 Task: Look for space in Lalupon, Nigeria from 12th June, 2023 to 15th June, 2023 for 2 adults in price range Rs.10000 to Rs.15000. Place can be entire place with 1  bedroom having 1 bed and 1 bathroom. Property type can be house, flat, guest house, hotel. Booking option can be shelf check-in. Required host language is English.
Action: Mouse moved to (454, 90)
Screenshot: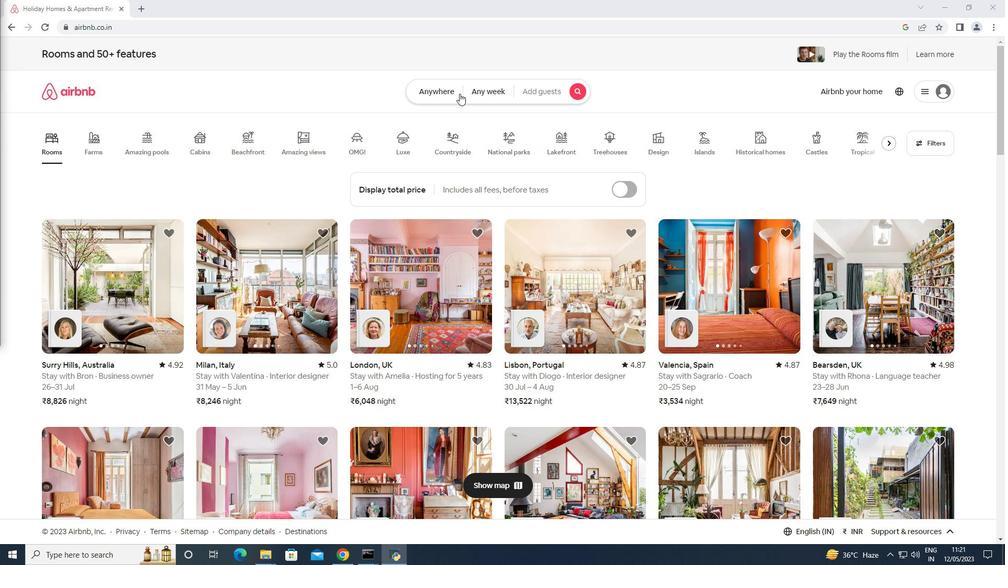 
Action: Mouse pressed left at (454, 90)
Screenshot: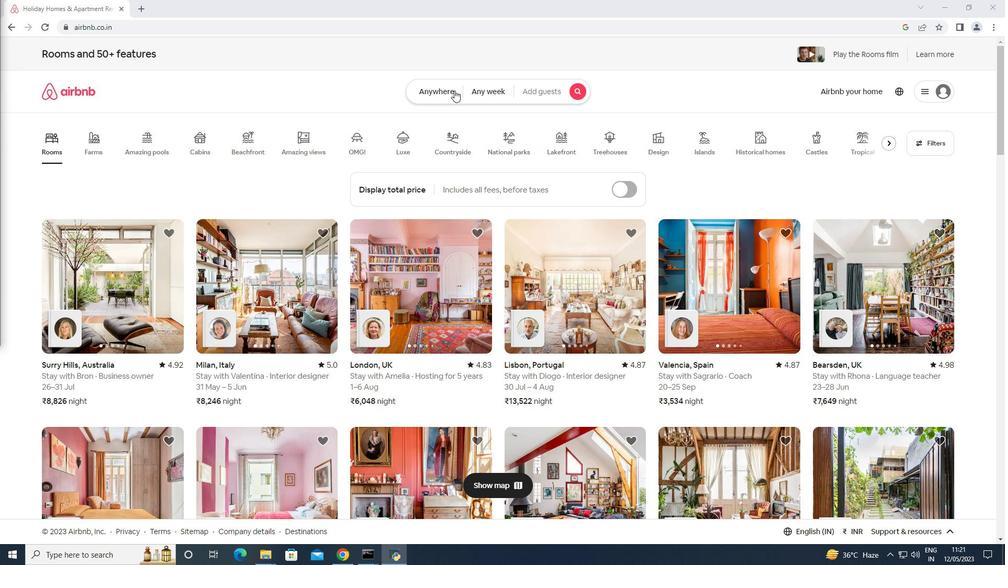 
Action: Mouse moved to (395, 129)
Screenshot: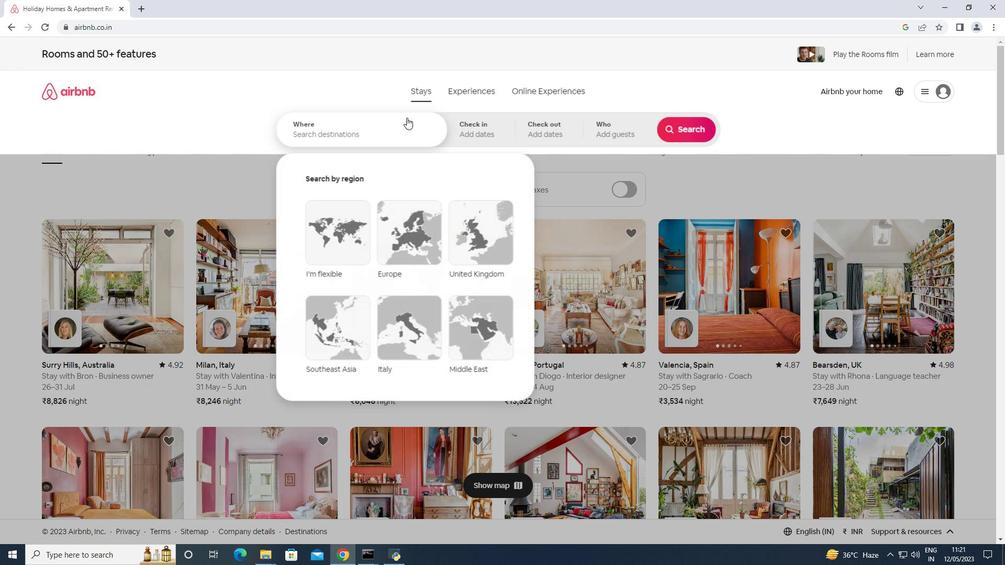 
Action: Mouse pressed left at (395, 129)
Screenshot: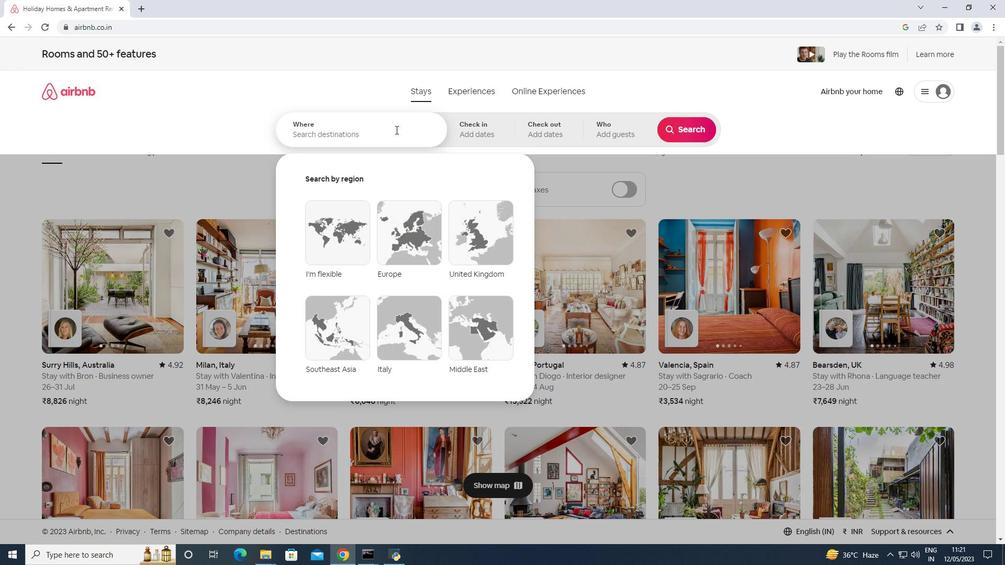 
Action: Key pressed <Key.shift>Lalupon,<Key.space><Key.shift>Ni<Key.down><Key.enter>
Screenshot: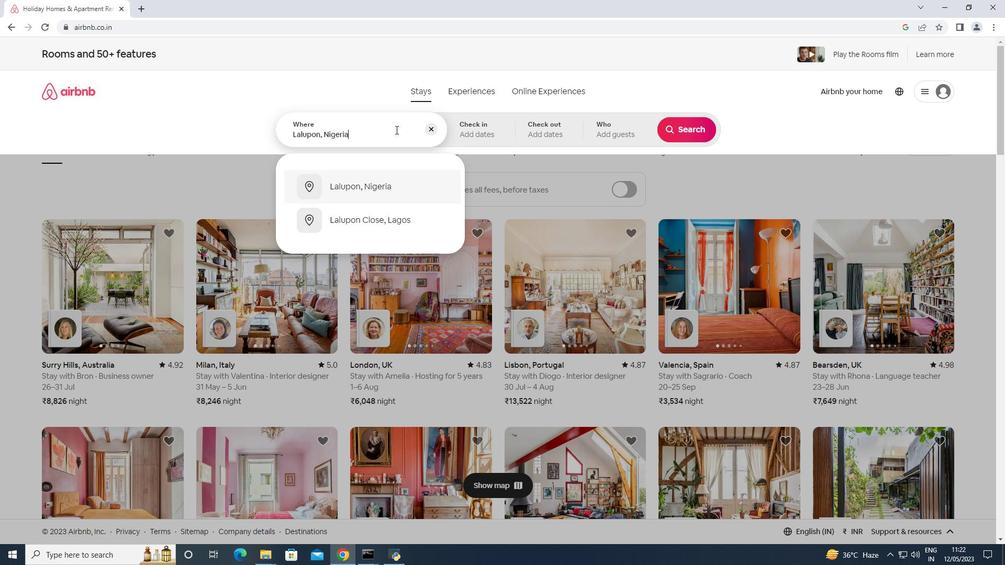 
Action: Mouse moved to (553, 314)
Screenshot: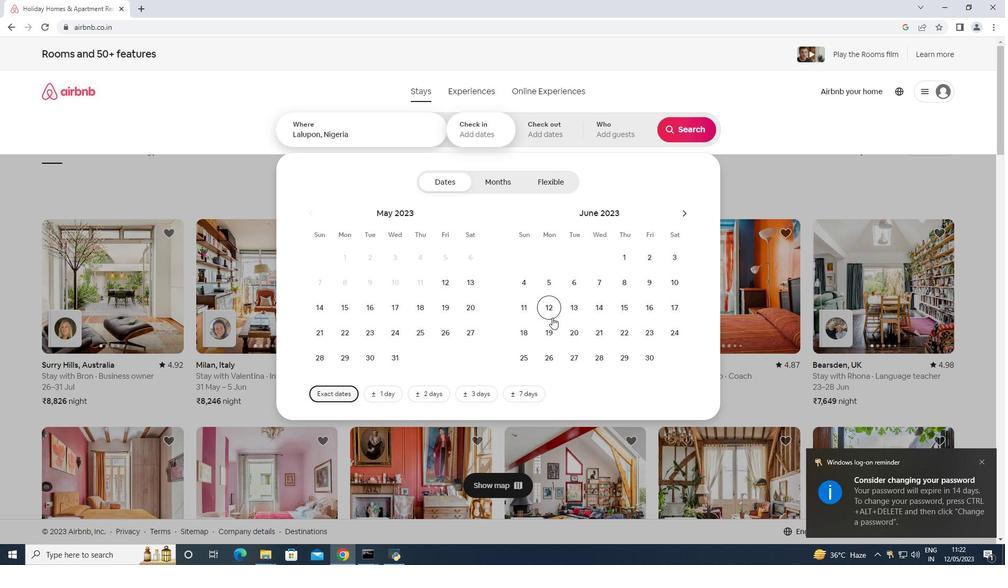 
Action: Mouse pressed left at (553, 314)
Screenshot: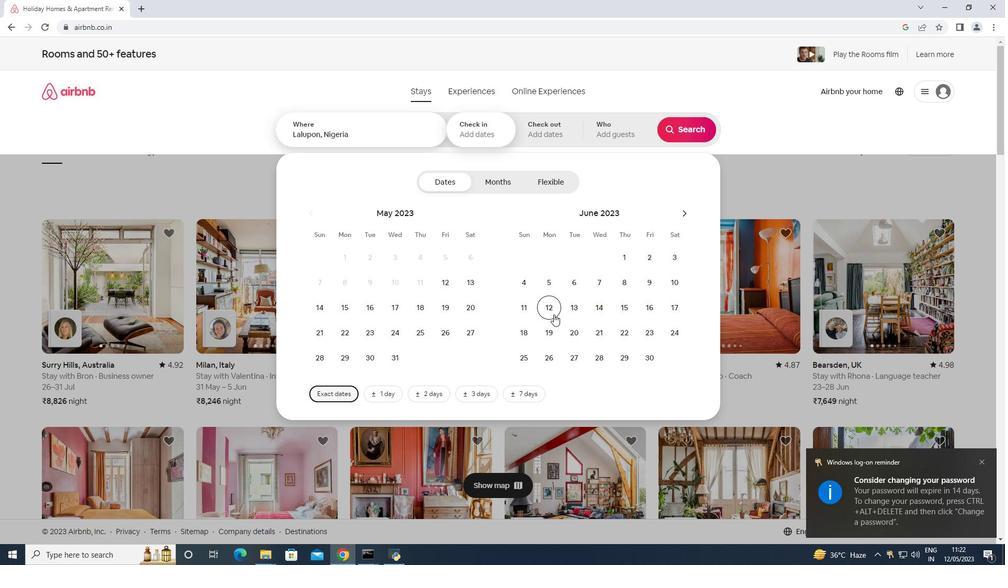 
Action: Mouse moved to (626, 305)
Screenshot: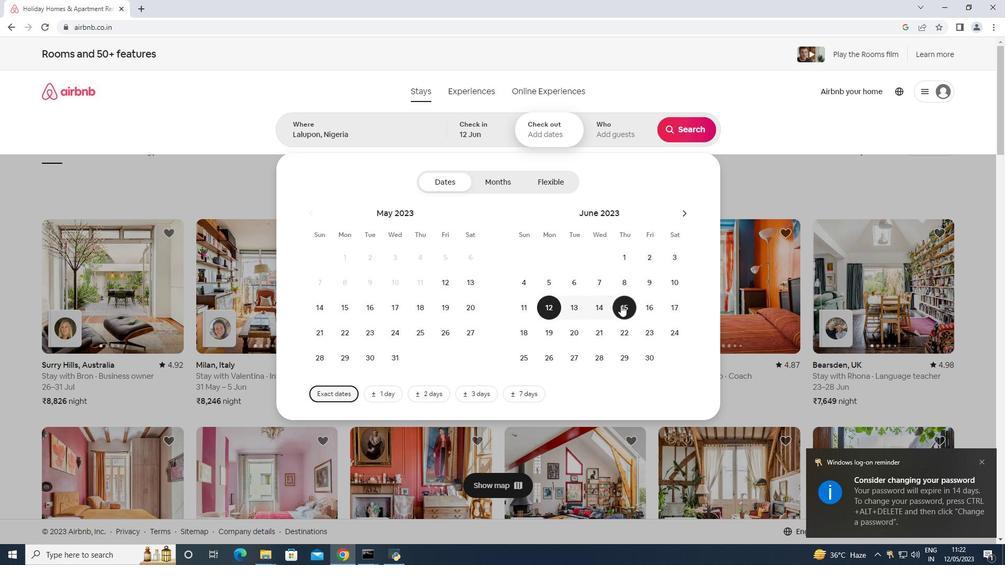 
Action: Mouse pressed left at (626, 305)
Screenshot: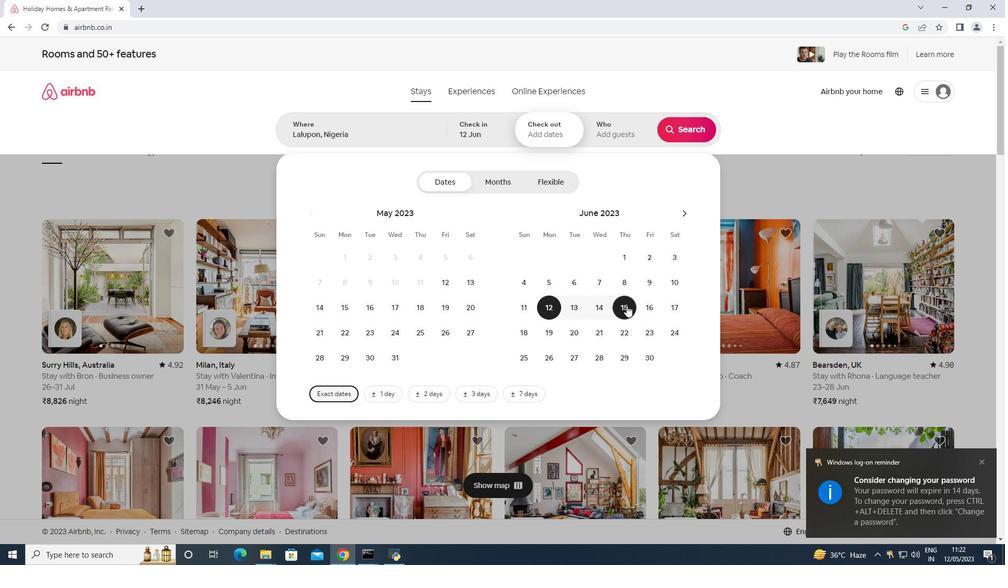 
Action: Mouse moved to (604, 137)
Screenshot: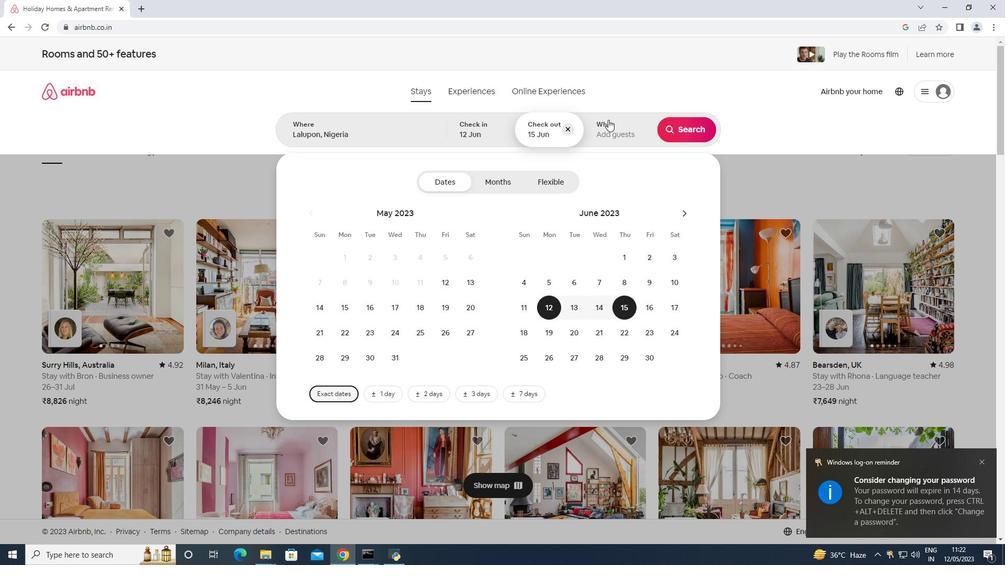 
Action: Mouse pressed left at (604, 137)
Screenshot: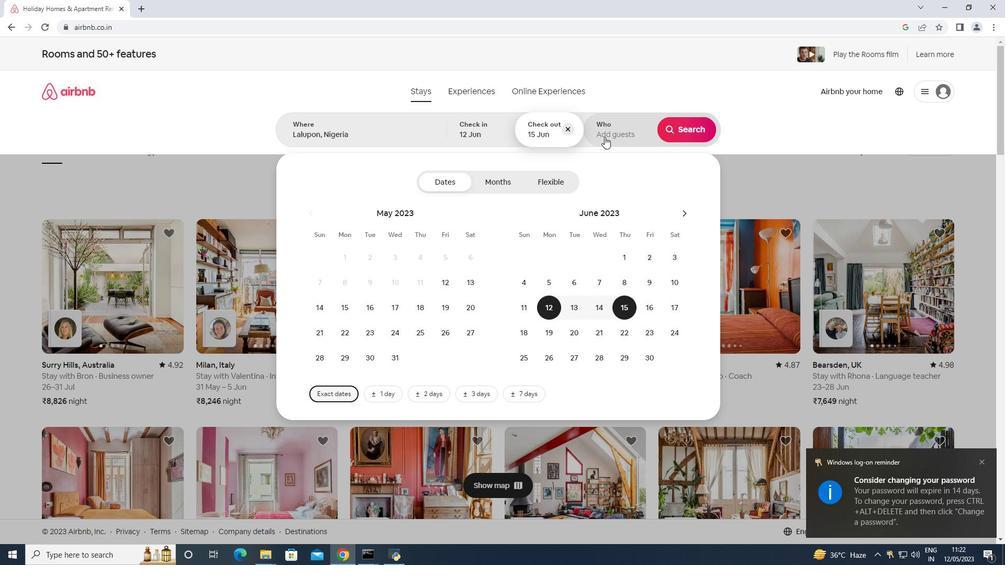 
Action: Mouse moved to (693, 192)
Screenshot: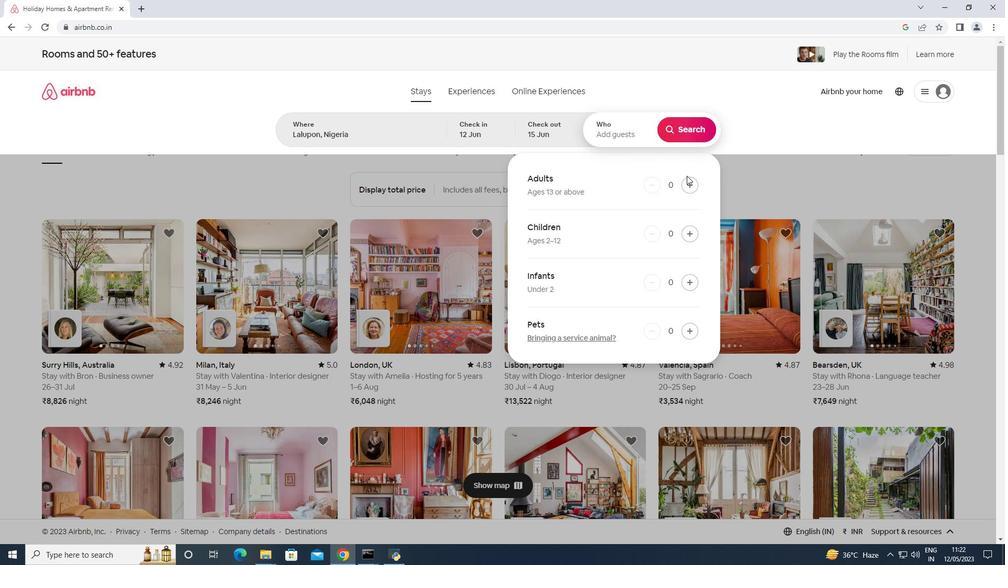 
Action: Mouse pressed left at (693, 192)
Screenshot: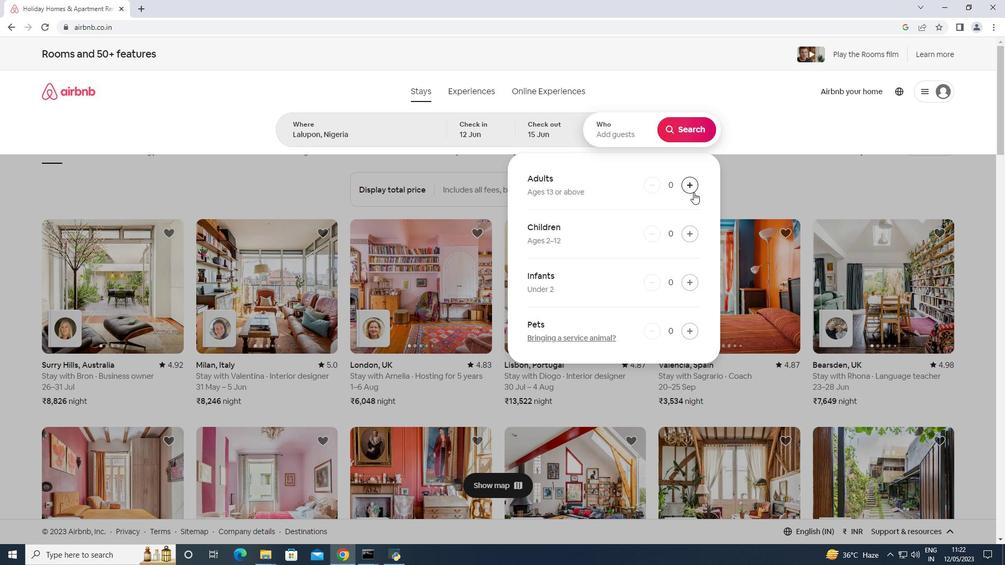 
Action: Mouse pressed left at (693, 192)
Screenshot: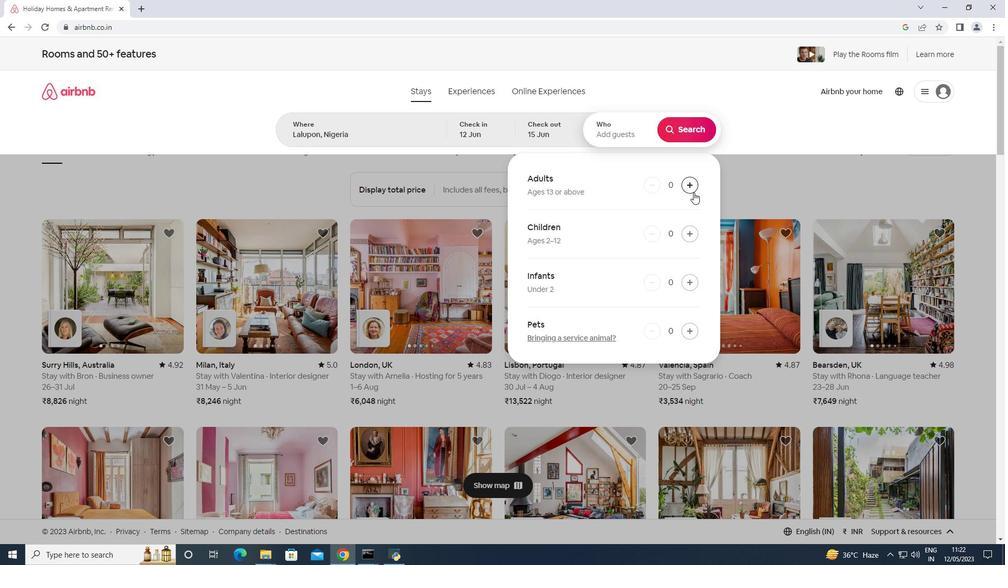 
Action: Mouse moved to (692, 179)
Screenshot: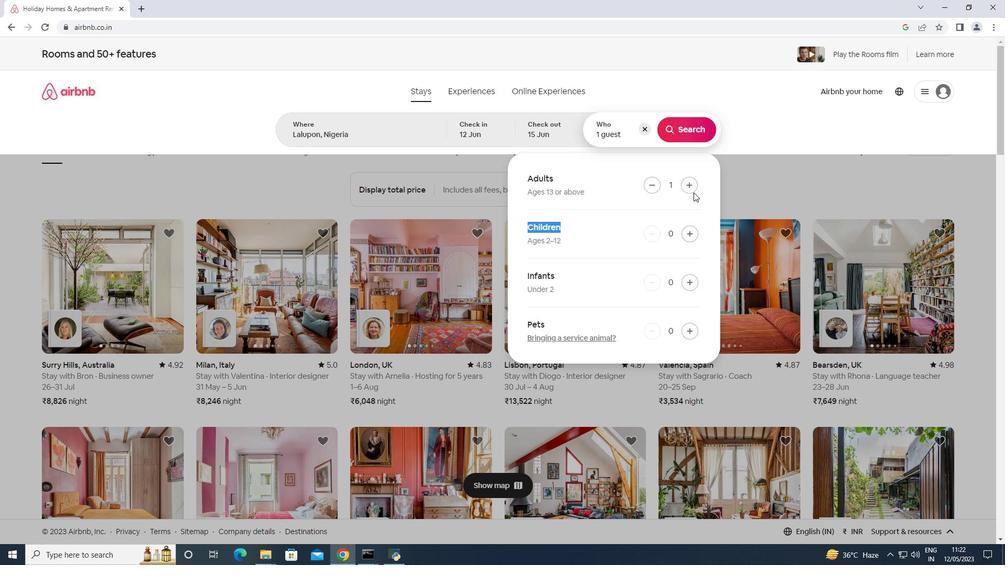 
Action: Mouse pressed left at (692, 179)
Screenshot: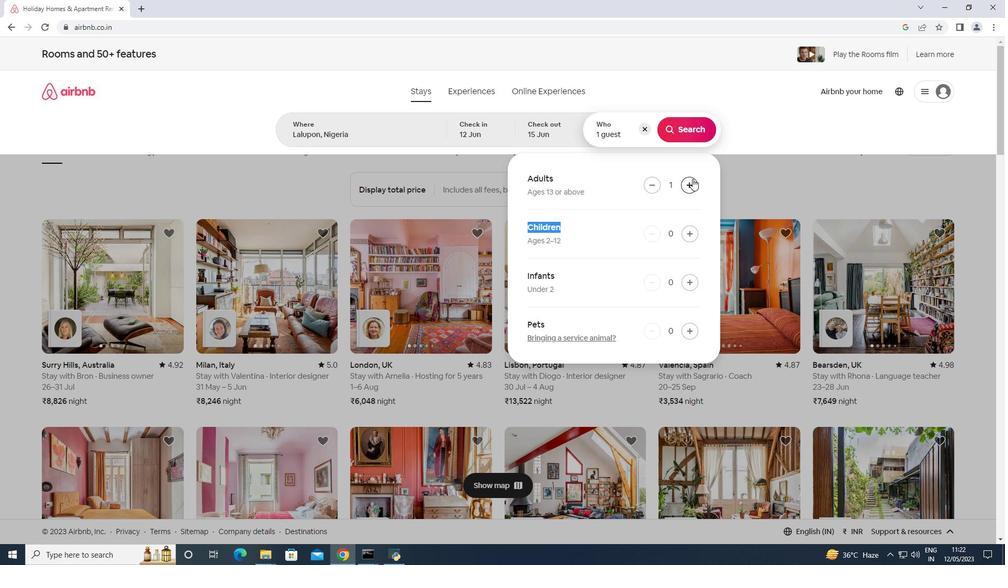 
Action: Mouse moved to (698, 130)
Screenshot: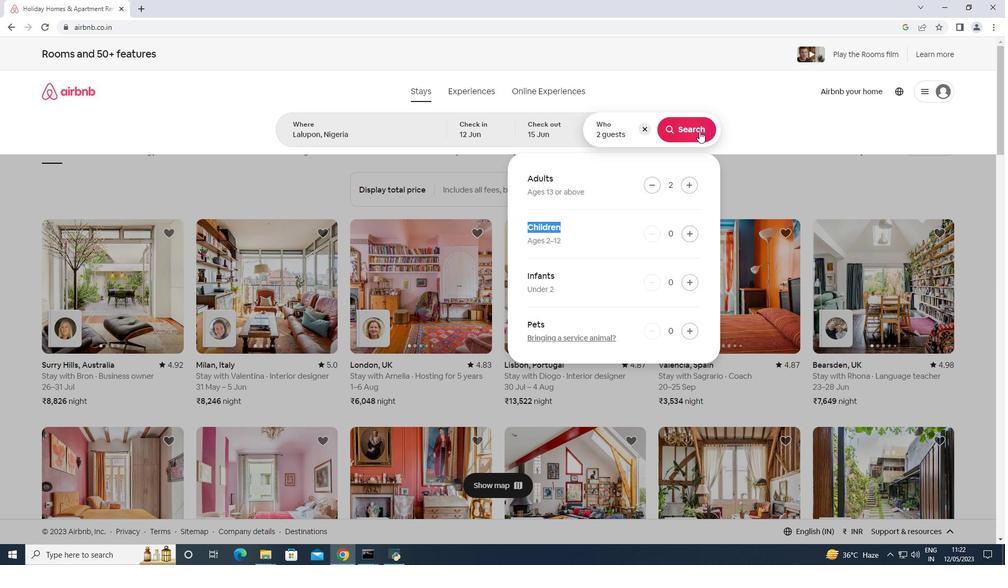 
Action: Mouse pressed left at (698, 130)
Screenshot: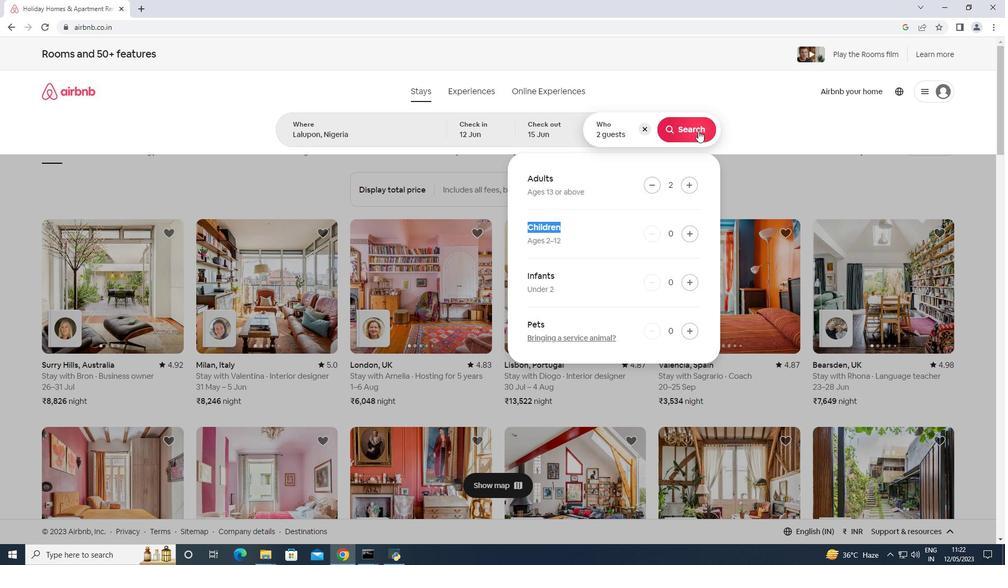 
Action: Mouse moved to (964, 97)
Screenshot: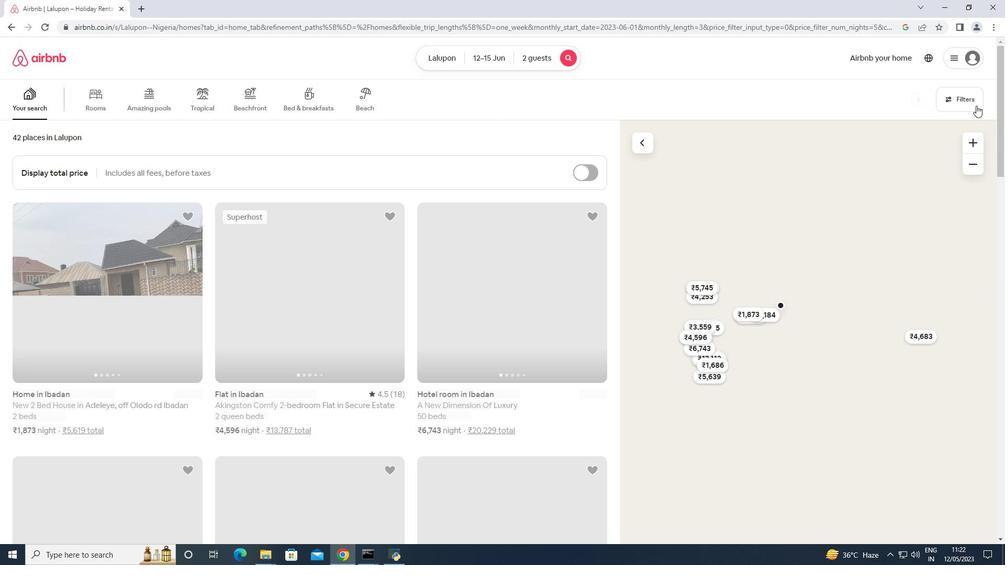 
Action: Mouse pressed left at (964, 97)
Screenshot: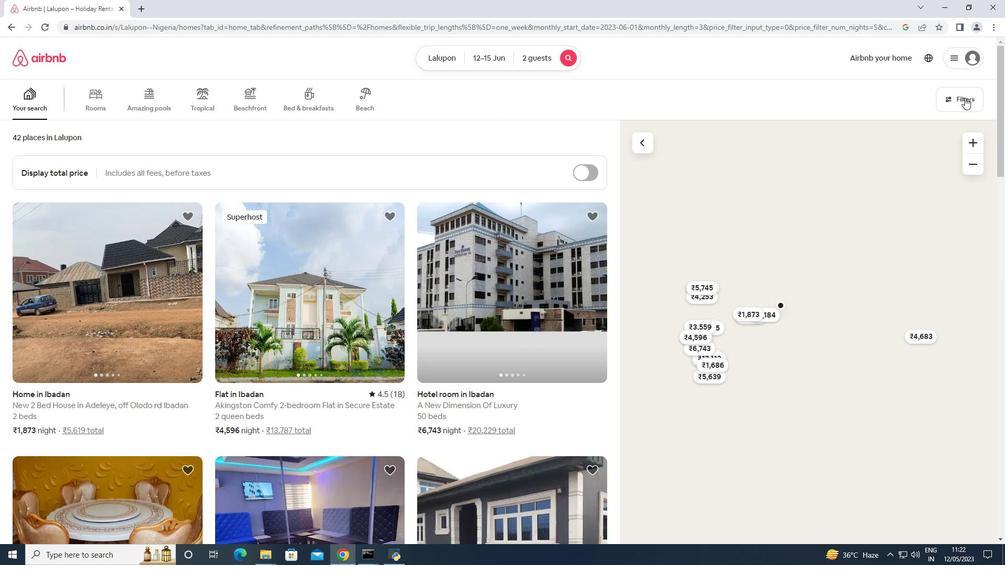 
Action: Mouse moved to (464, 346)
Screenshot: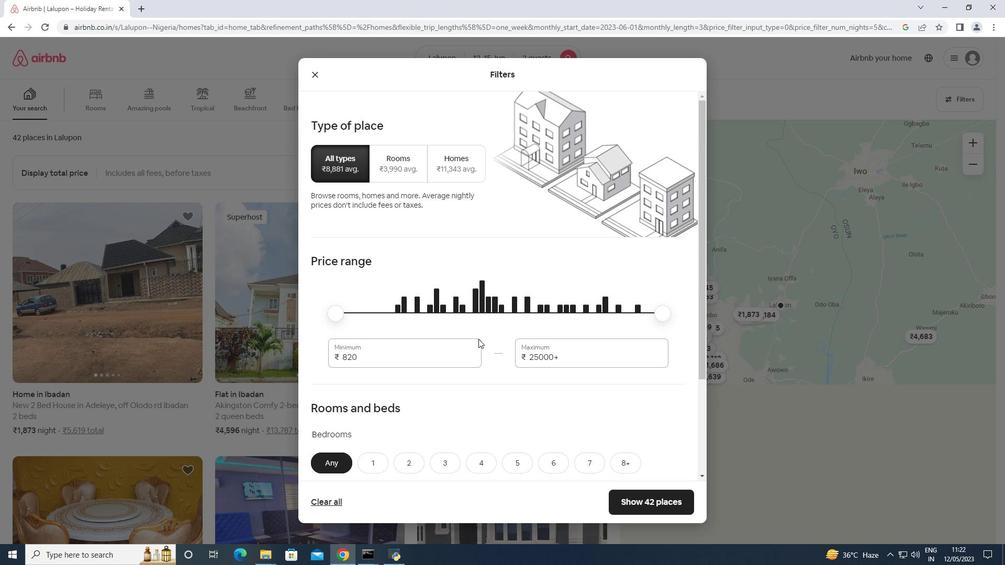 
Action: Mouse pressed left at (464, 346)
Screenshot: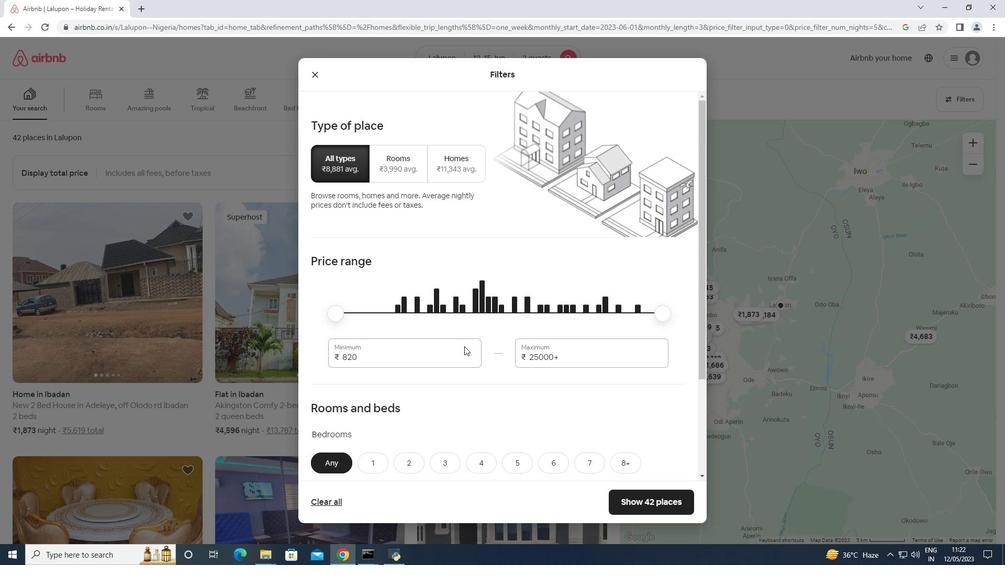 
Action: Mouse moved to (464, 346)
Screenshot: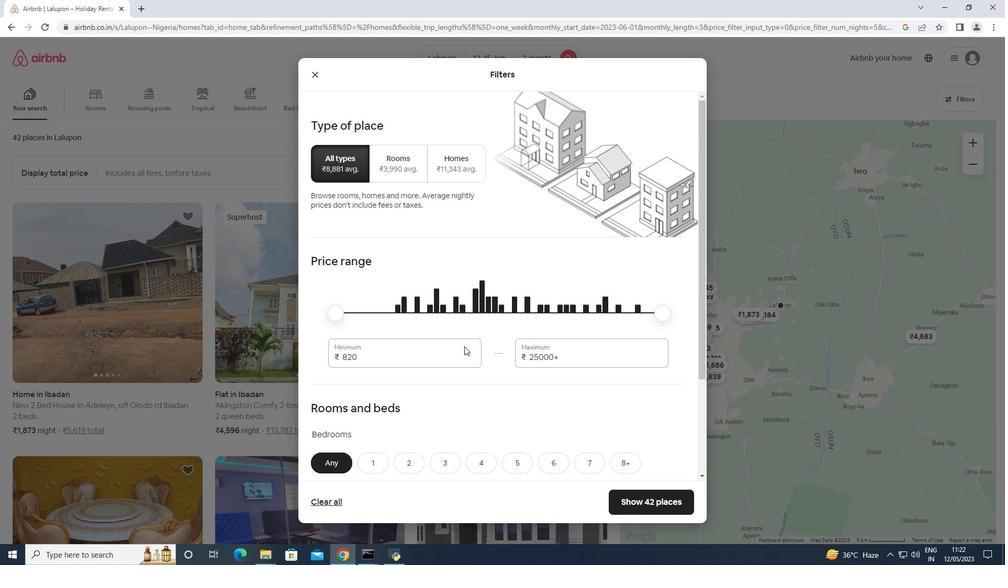 
Action: Mouse pressed left at (464, 346)
Screenshot: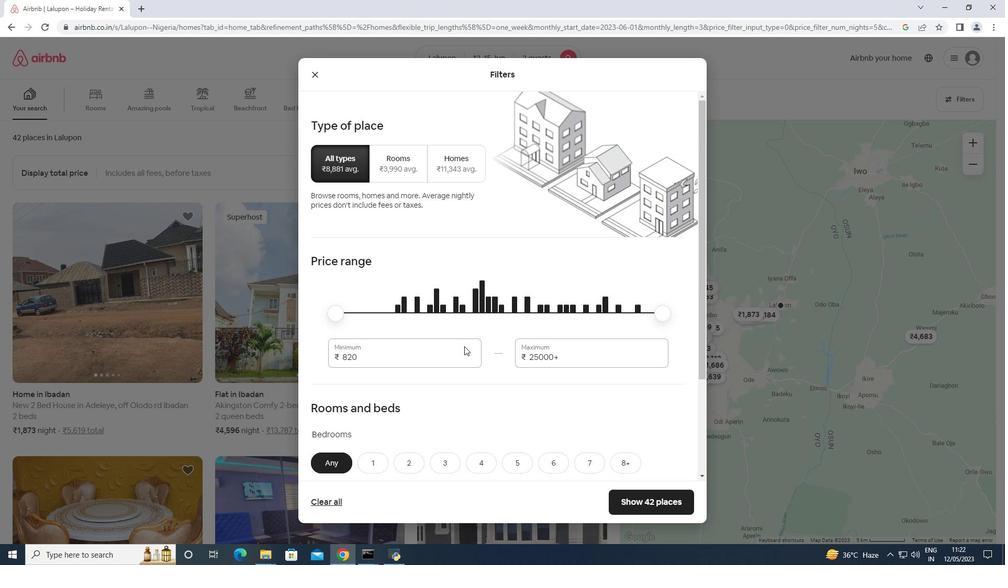 
Action: Mouse pressed left at (464, 346)
Screenshot: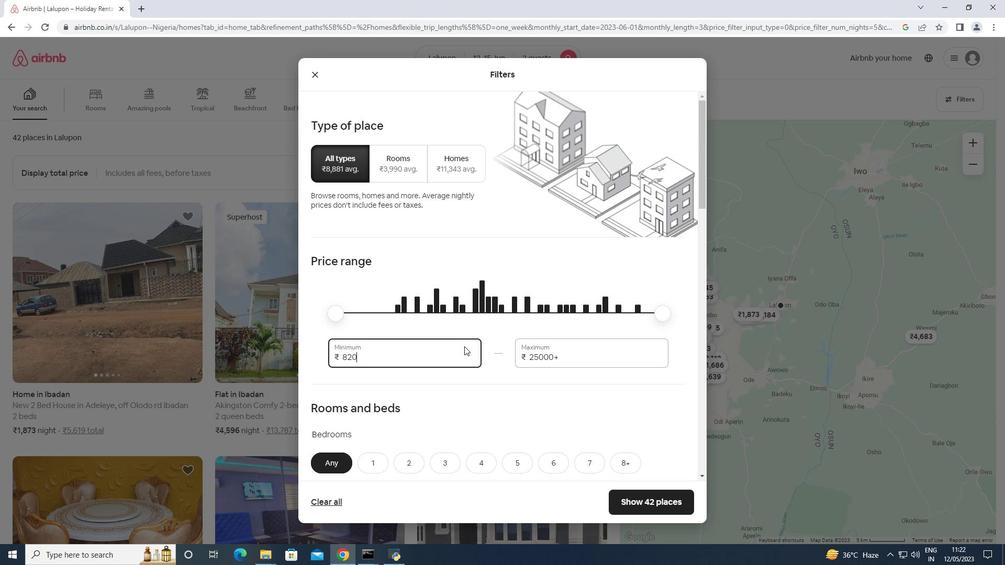 
Action: Mouse pressed left at (464, 346)
Screenshot: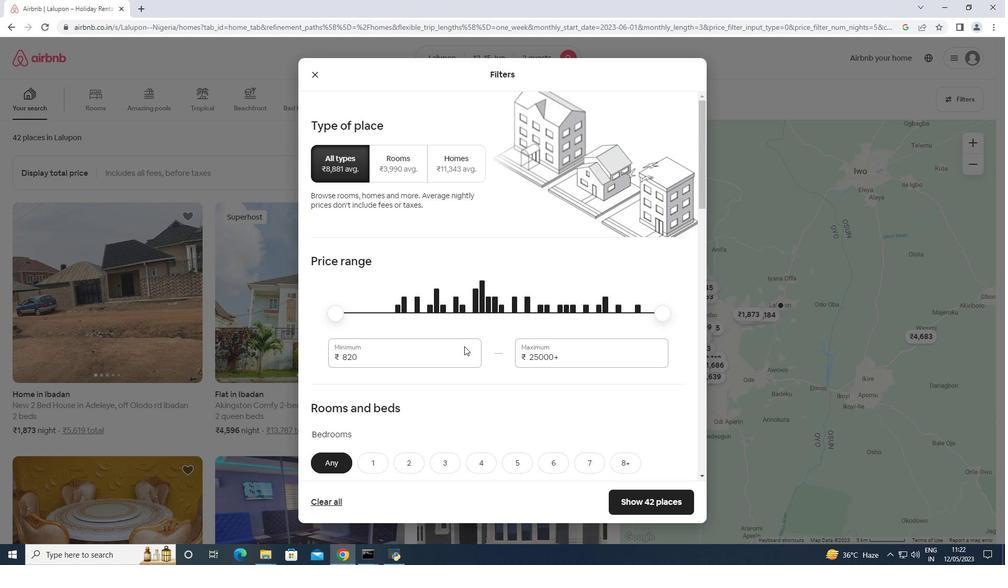 
Action: Key pressed <Key.backspace><Key.backspace><Key.backspace>10000<Key.tab>15000
Screenshot: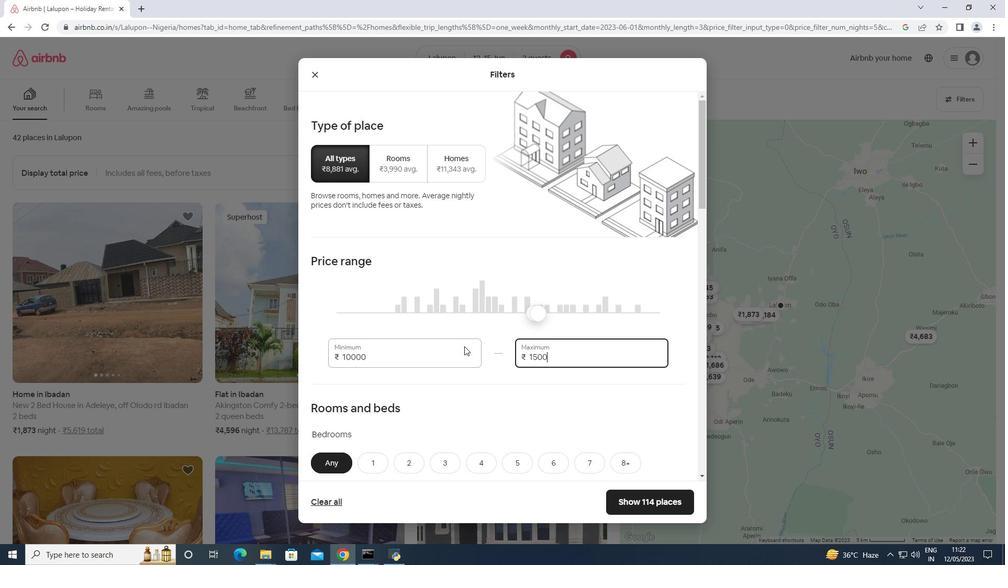 
Action: Mouse moved to (463, 346)
Screenshot: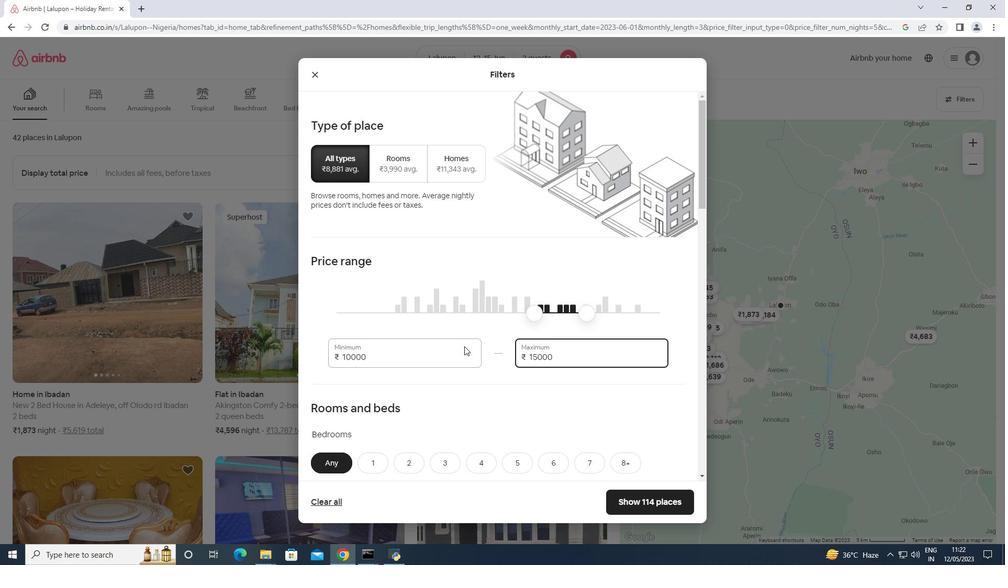 
Action: Mouse scrolled (463, 346) with delta (0, 0)
Screenshot: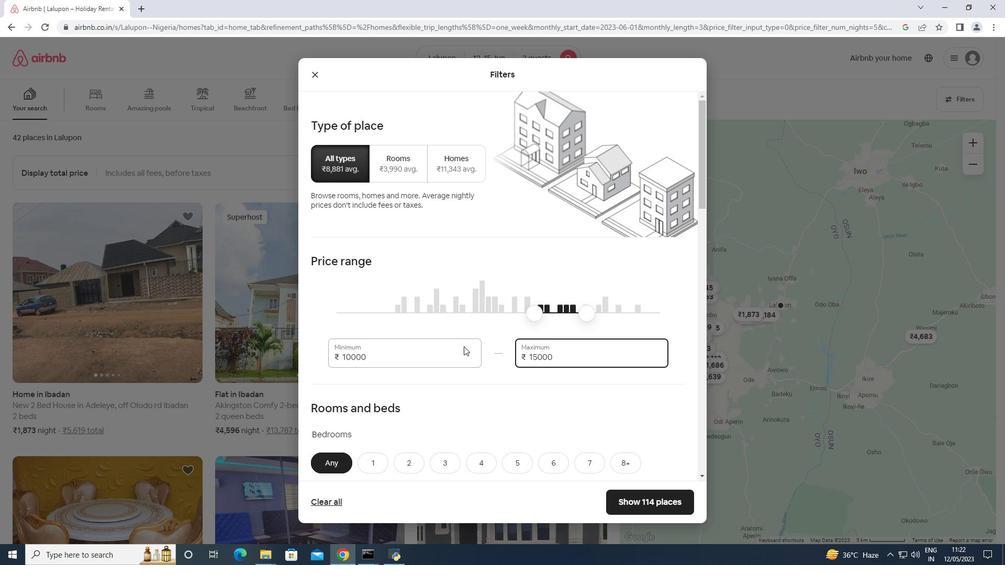 
Action: Mouse scrolled (463, 346) with delta (0, 0)
Screenshot: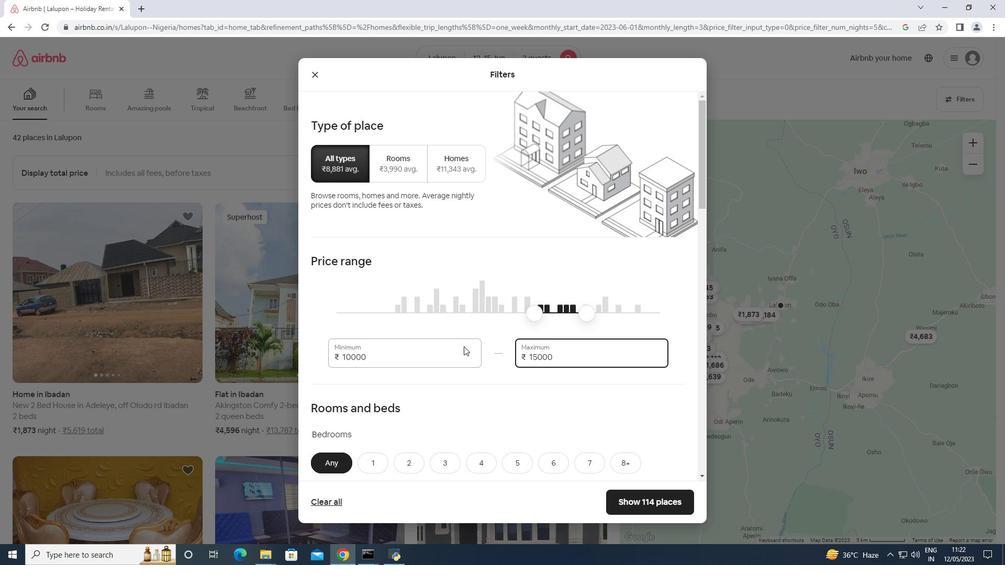 
Action: Mouse scrolled (463, 346) with delta (0, 0)
Screenshot: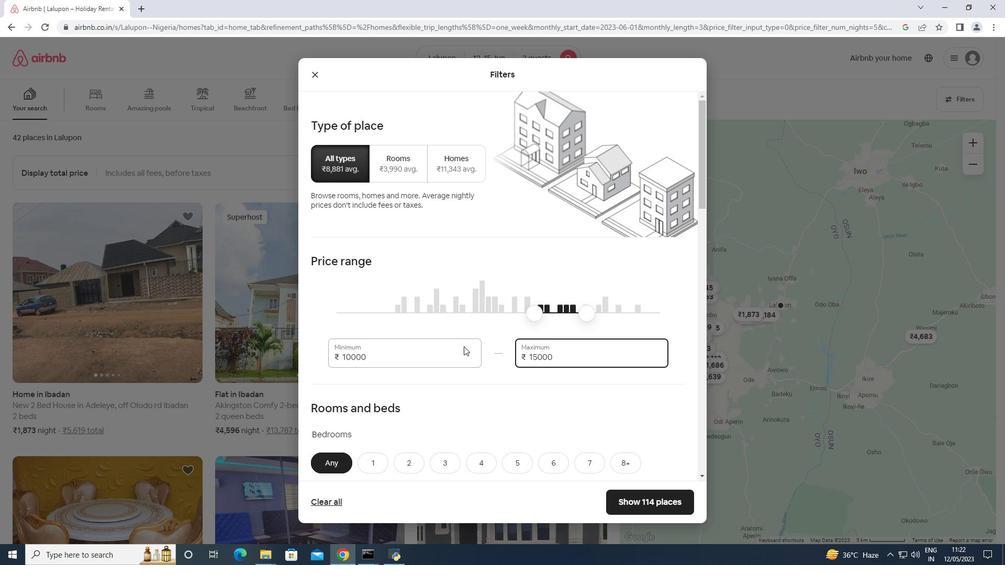 
Action: Mouse scrolled (463, 346) with delta (0, 0)
Screenshot: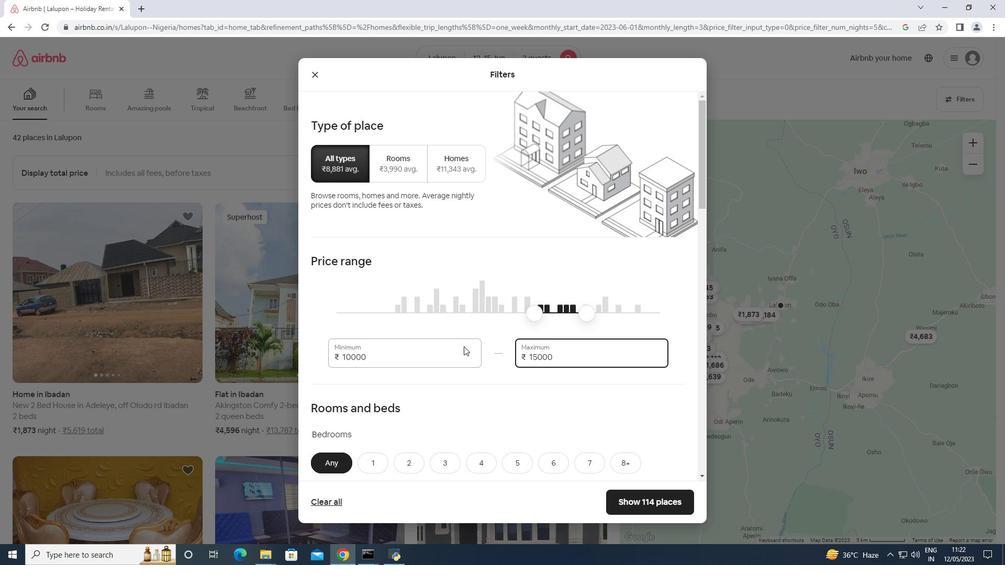 
Action: Mouse scrolled (463, 346) with delta (0, 0)
Screenshot: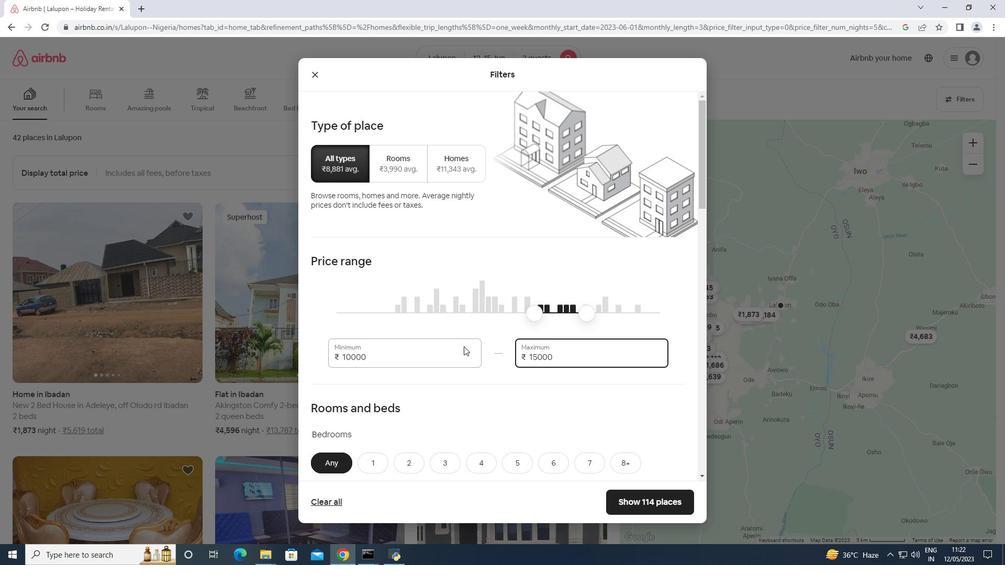 
Action: Mouse scrolled (463, 346) with delta (0, 0)
Screenshot: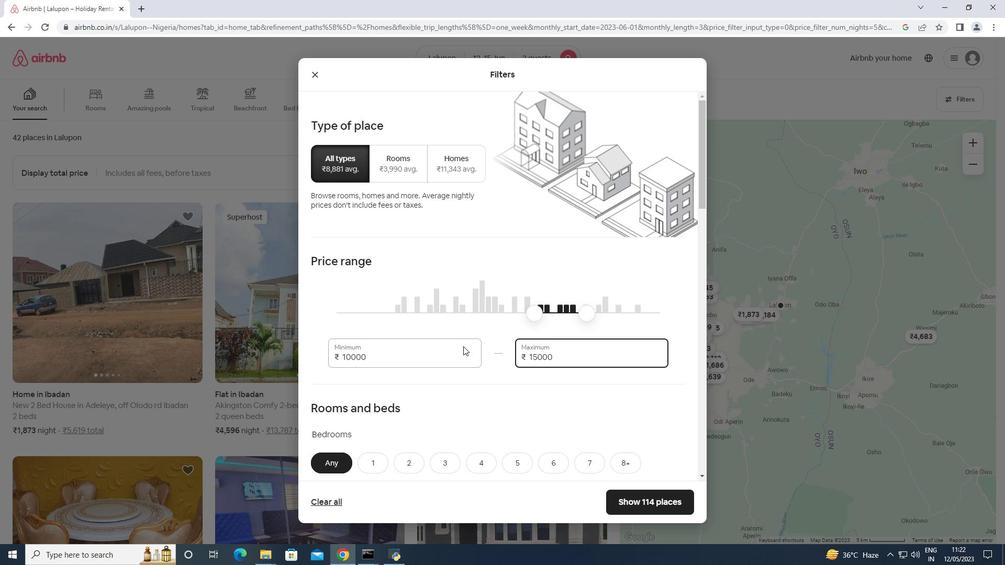 
Action: Mouse moved to (370, 155)
Screenshot: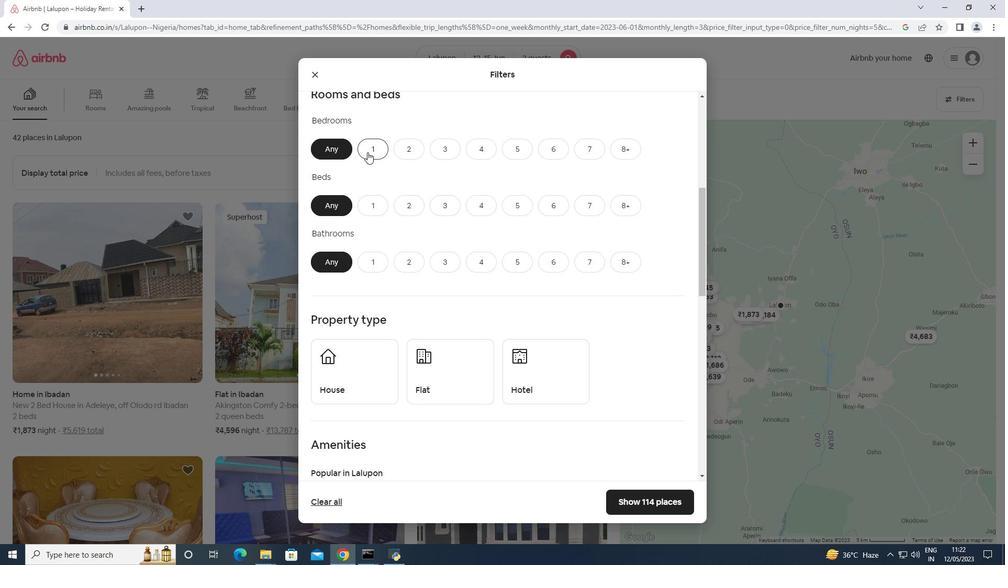 
Action: Mouse pressed left at (370, 155)
Screenshot: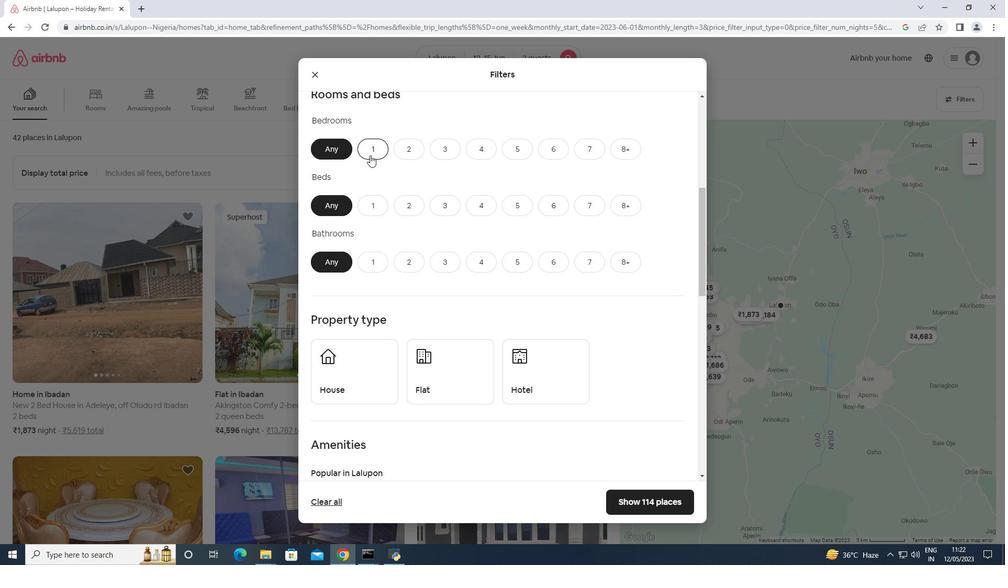 
Action: Mouse moved to (381, 208)
Screenshot: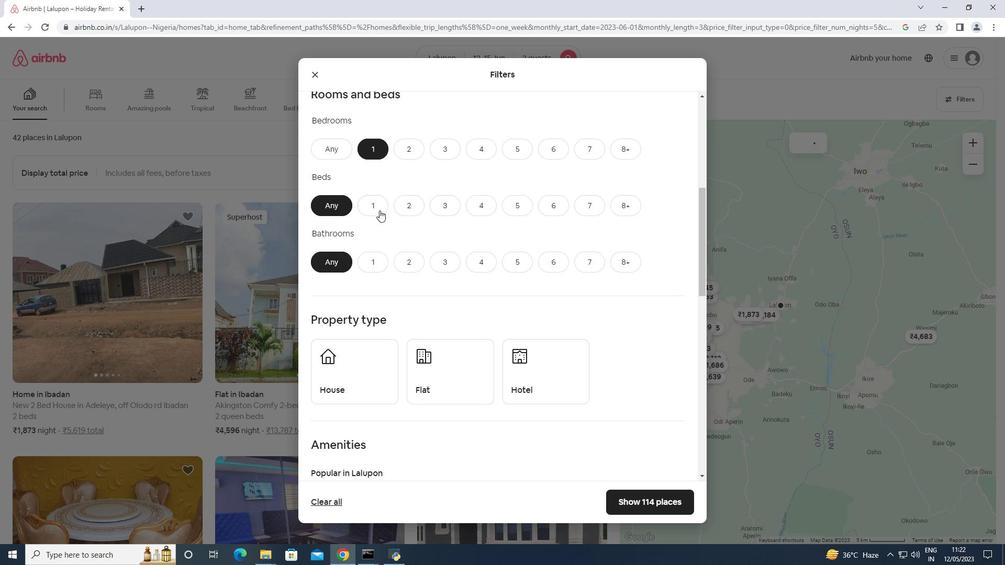 
Action: Mouse pressed left at (381, 208)
Screenshot: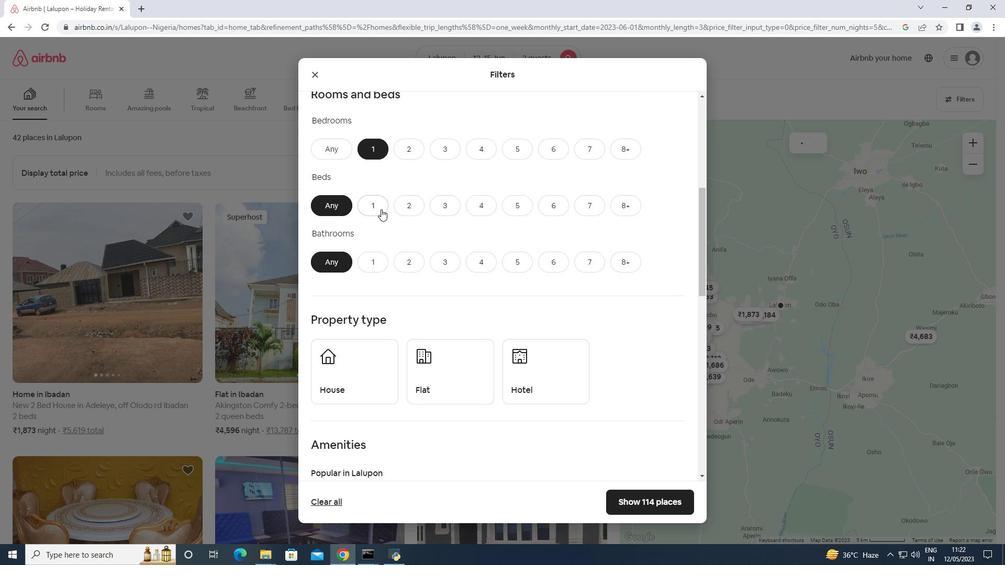 
Action: Mouse moved to (373, 263)
Screenshot: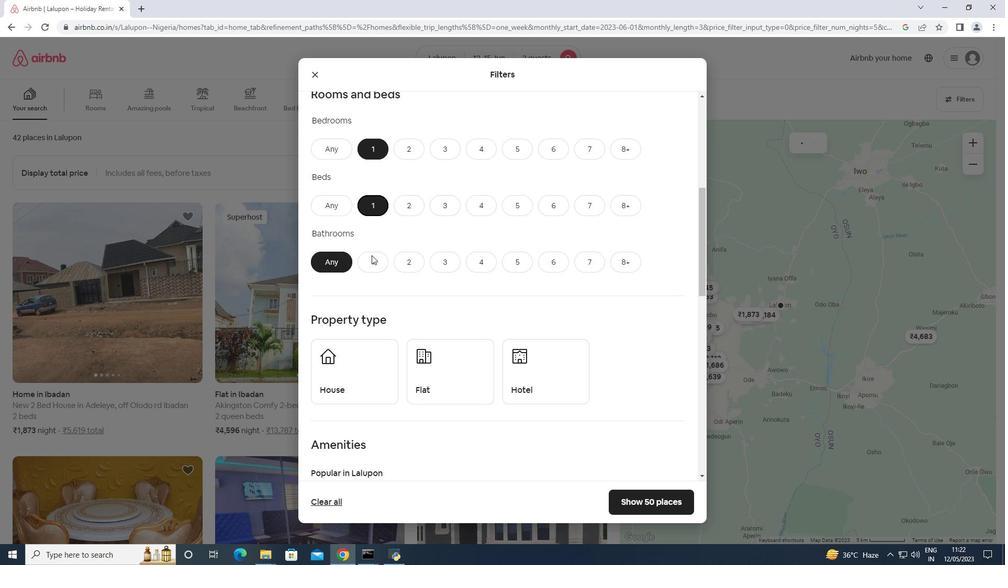 
Action: Mouse pressed left at (373, 263)
Screenshot: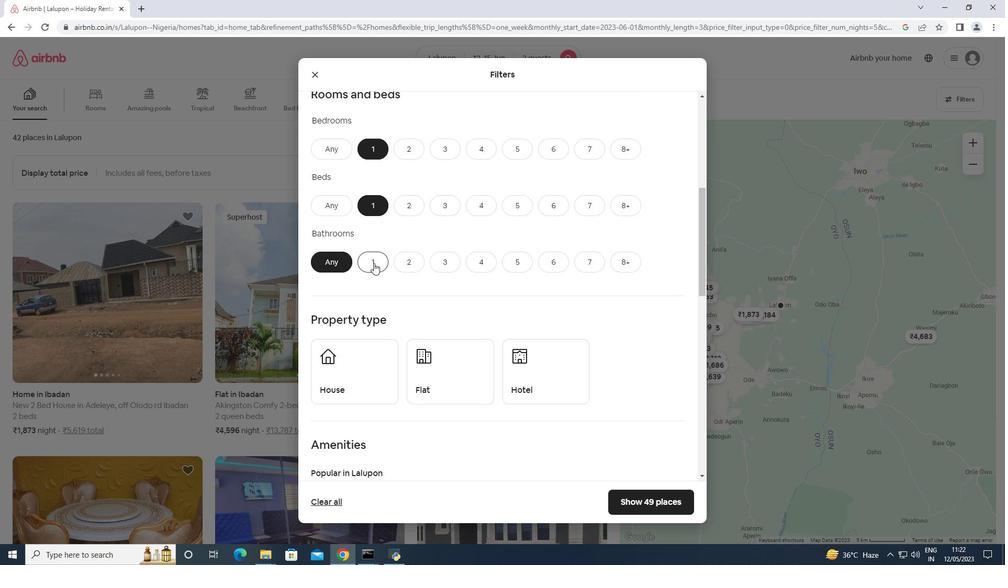 
Action: Mouse moved to (350, 375)
Screenshot: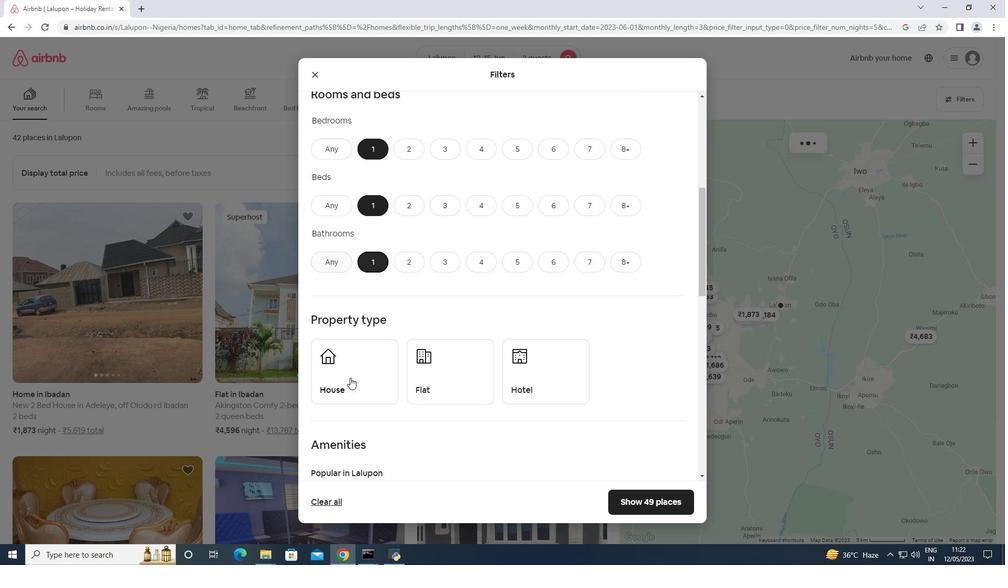 
Action: Mouse pressed left at (350, 375)
Screenshot: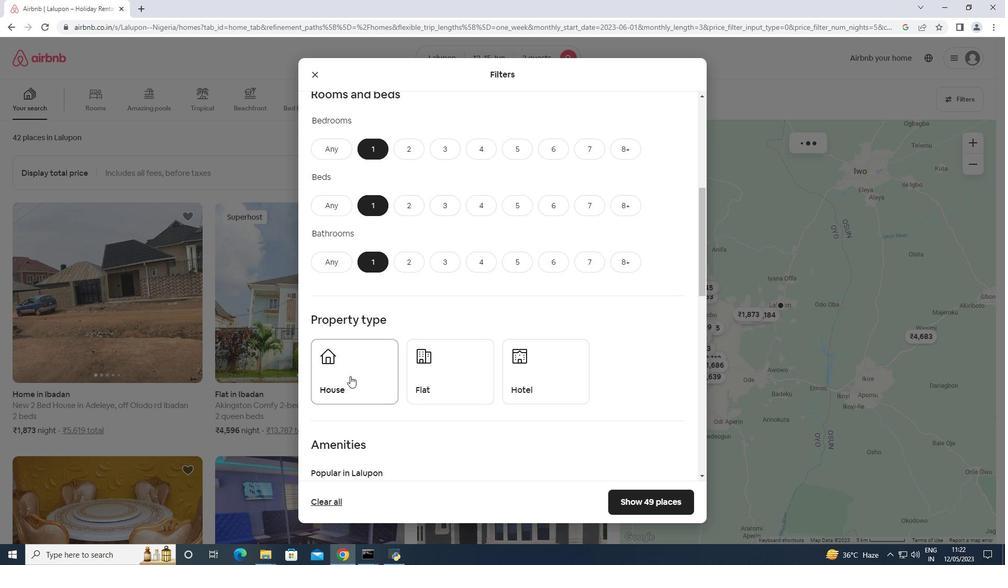 
Action: Mouse moved to (440, 361)
Screenshot: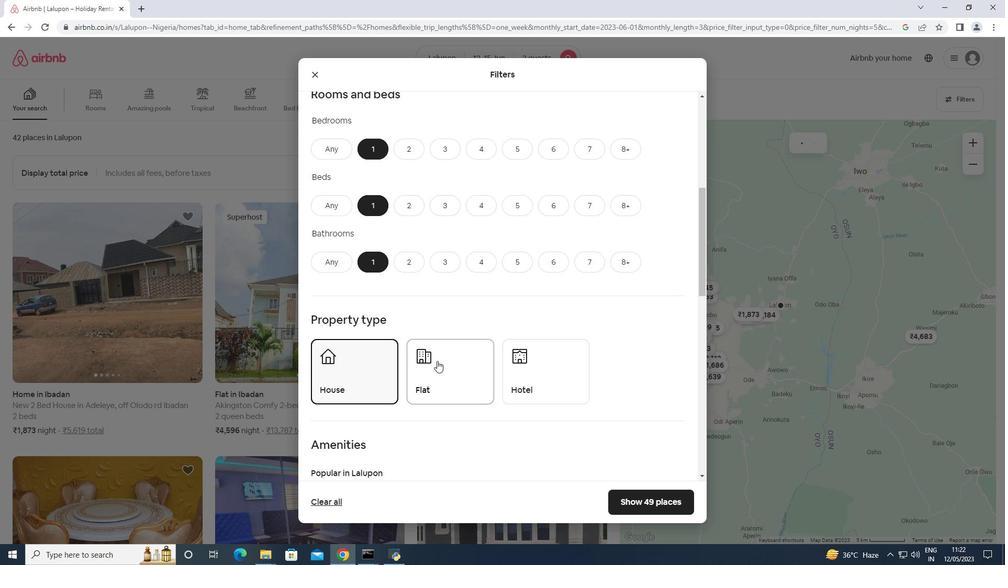 
Action: Mouse pressed left at (440, 361)
Screenshot: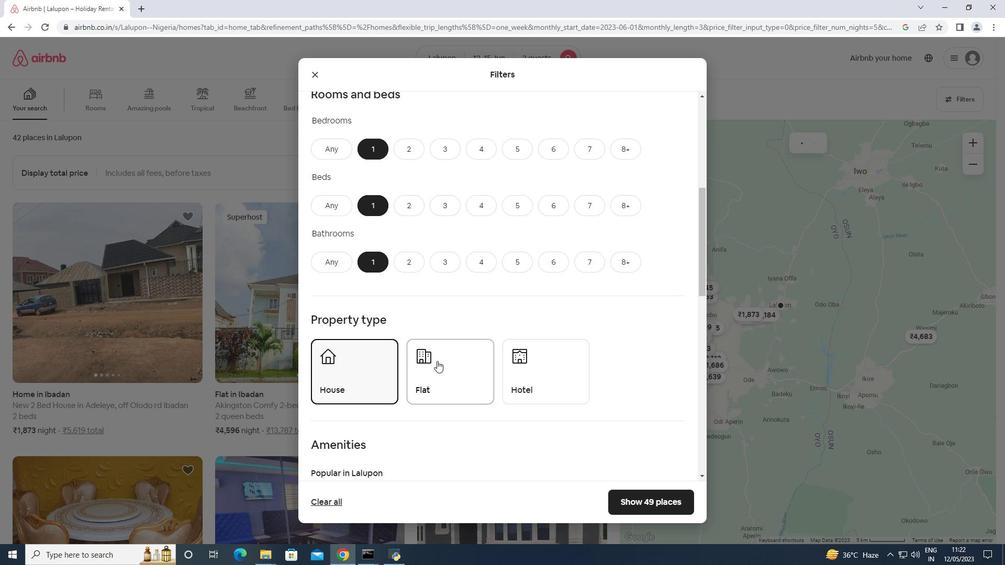 
Action: Mouse moved to (534, 379)
Screenshot: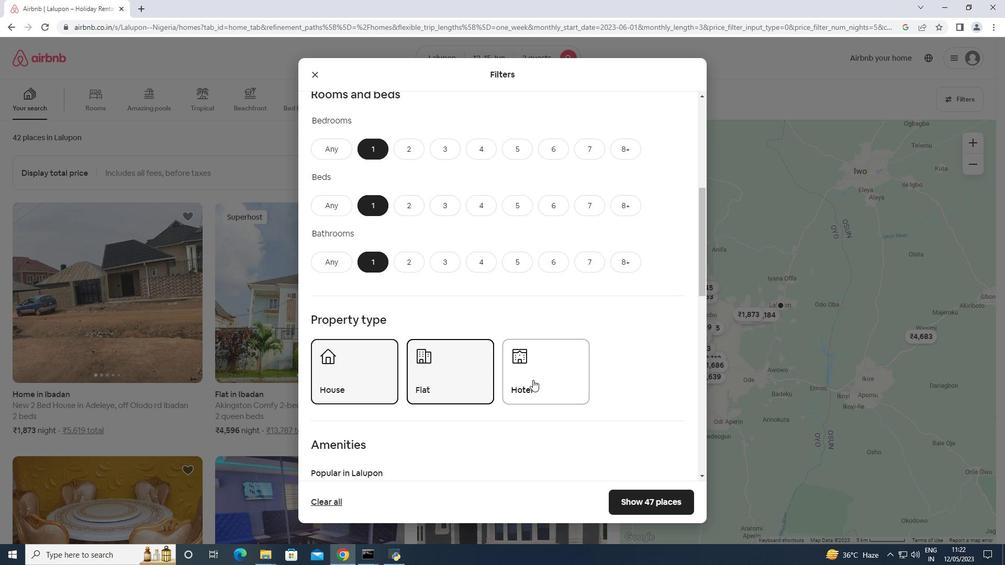 
Action: Mouse pressed left at (534, 379)
Screenshot: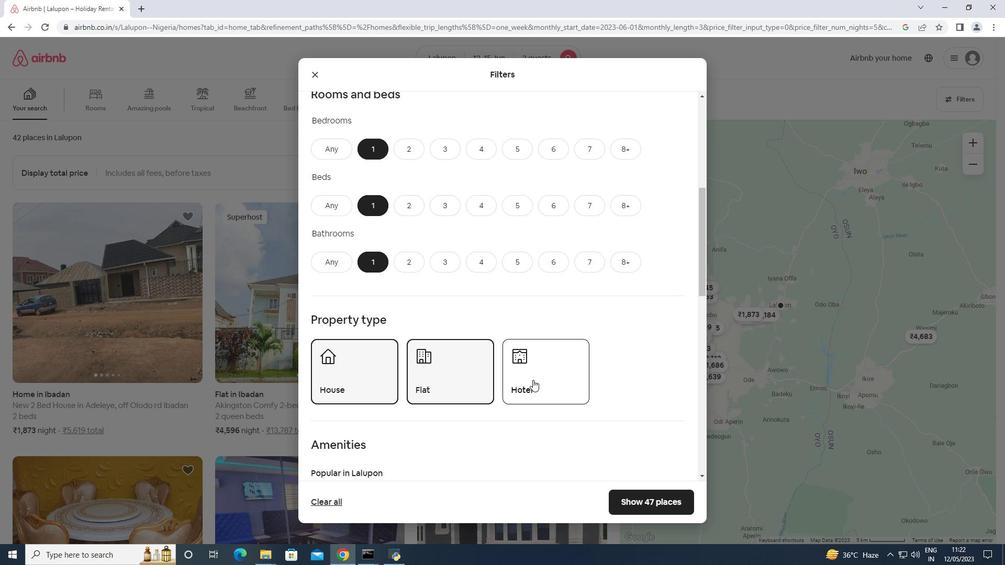 
Action: Mouse moved to (535, 379)
Screenshot: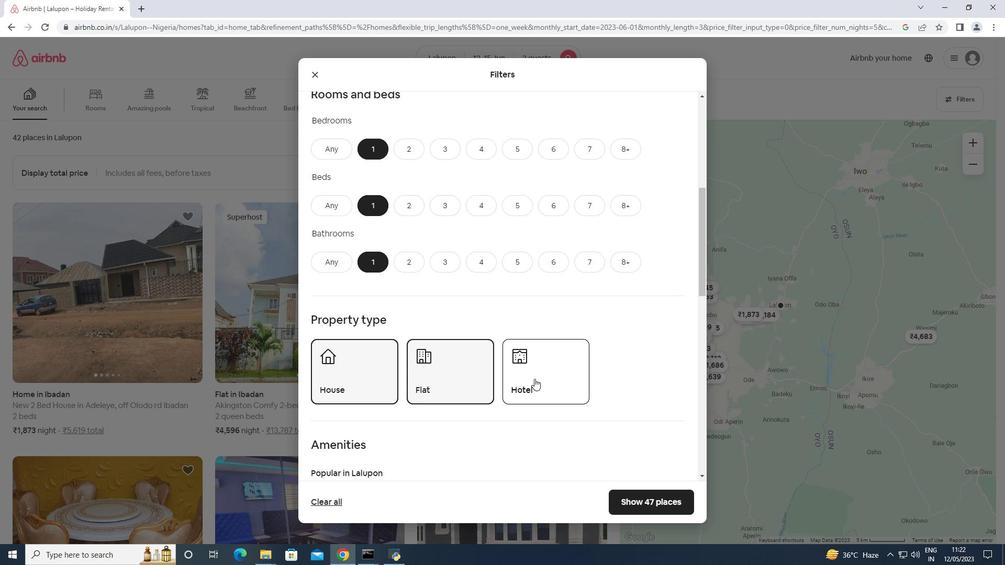 
Action: Mouse scrolled (535, 378) with delta (0, 0)
Screenshot: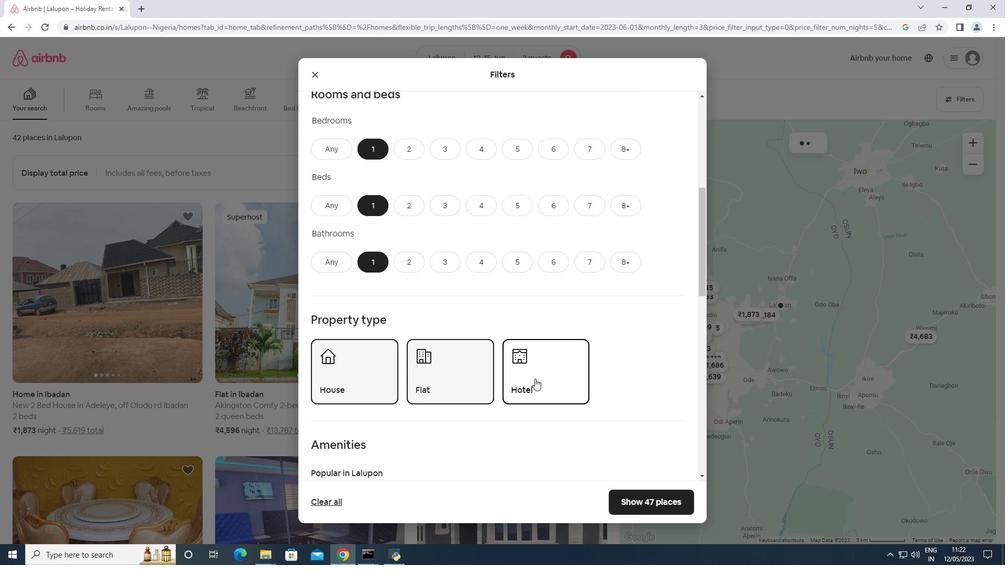 
Action: Mouse scrolled (535, 378) with delta (0, 0)
Screenshot: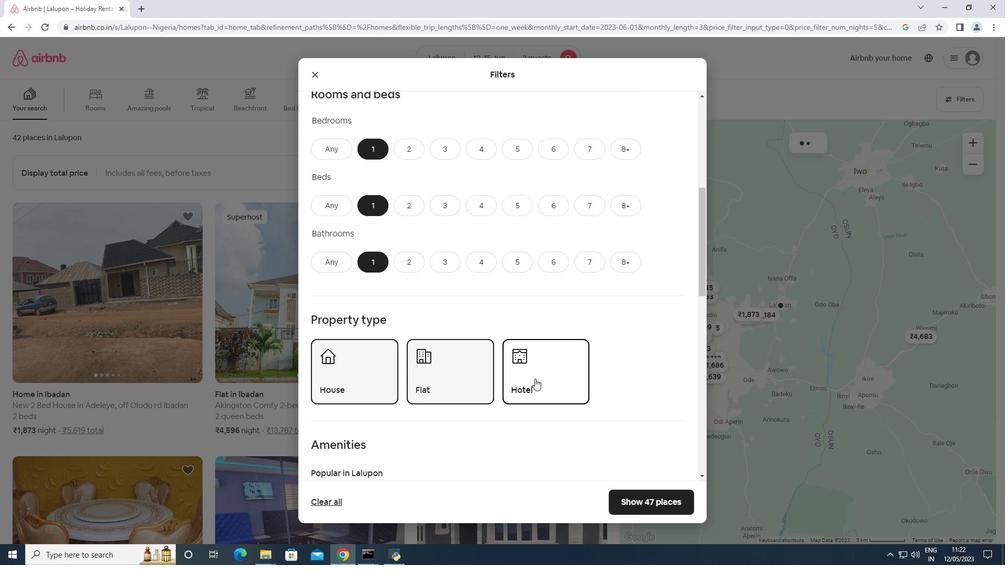
Action: Mouse scrolled (535, 378) with delta (0, 0)
Screenshot: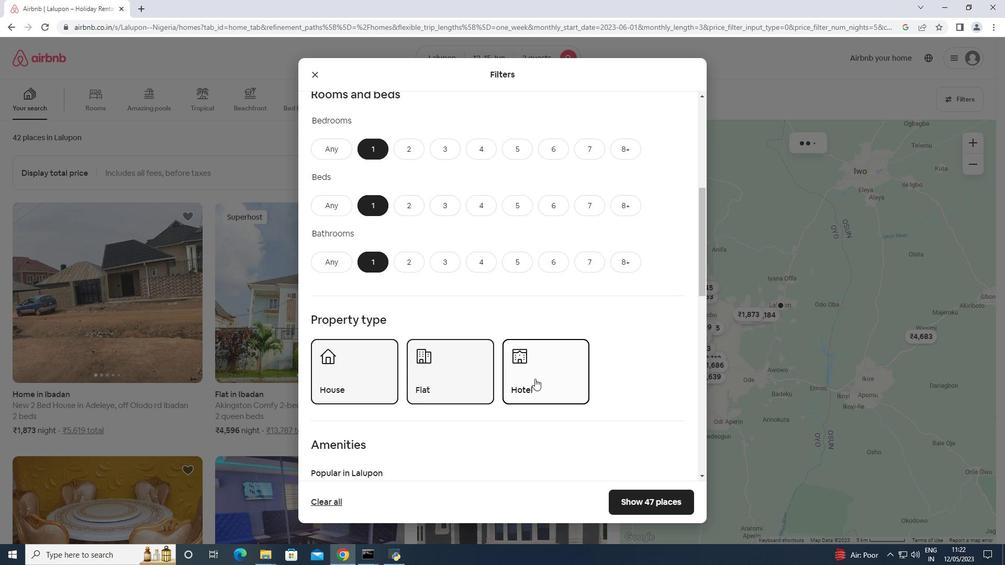 
Action: Mouse scrolled (535, 378) with delta (0, 0)
Screenshot: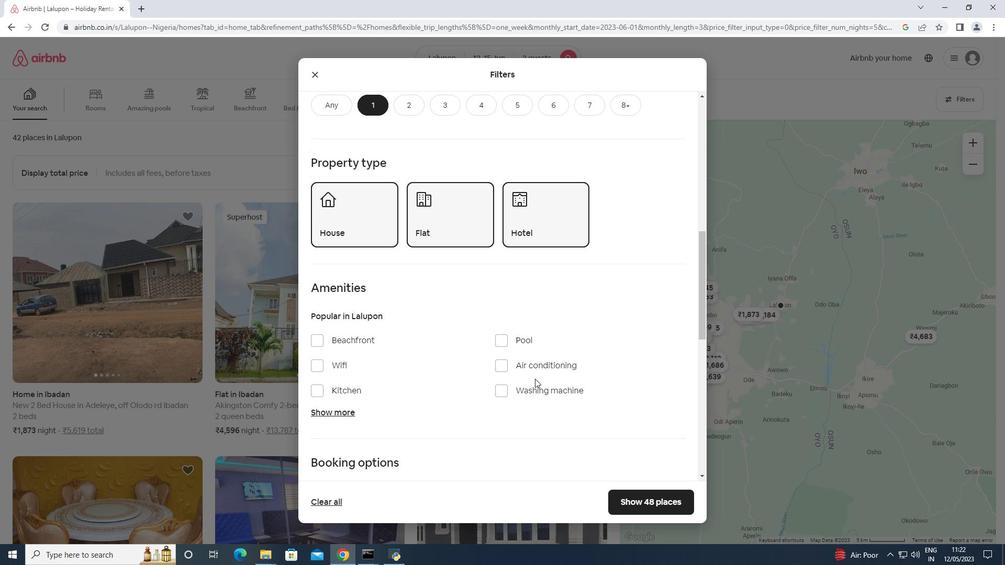 
Action: Mouse scrolled (535, 378) with delta (0, 0)
Screenshot: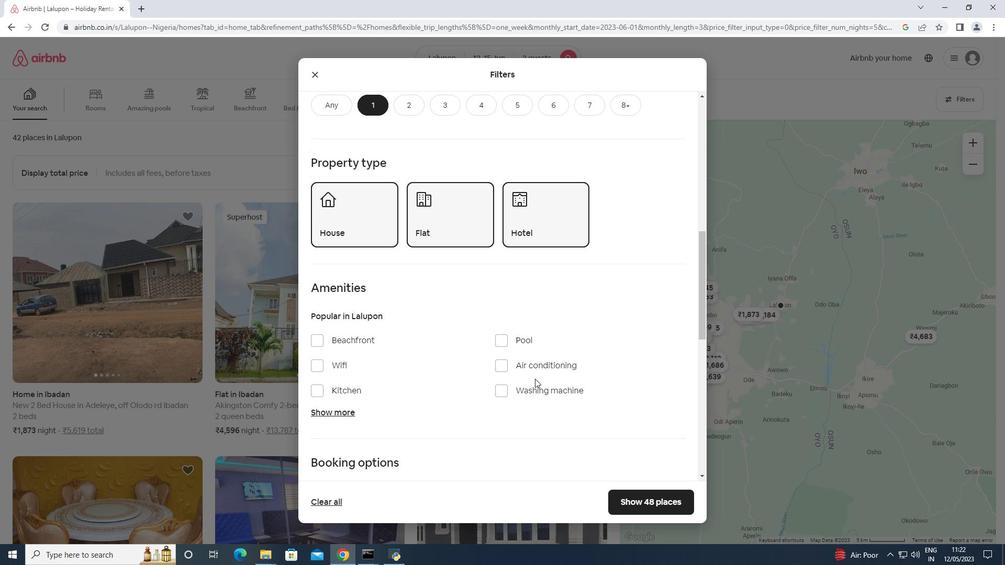 
Action: Mouse scrolled (535, 378) with delta (0, 0)
Screenshot: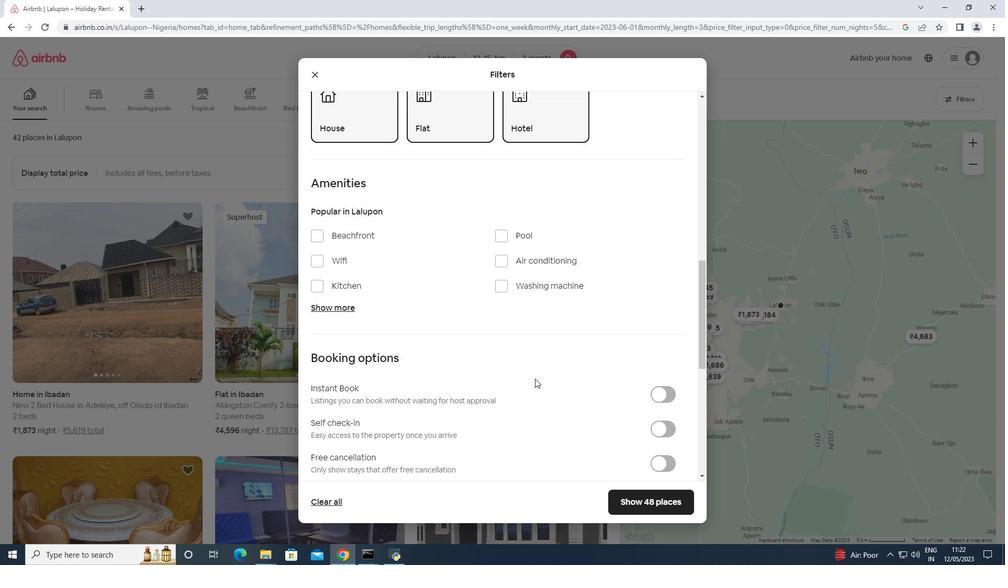 
Action: Mouse scrolled (535, 378) with delta (0, 0)
Screenshot: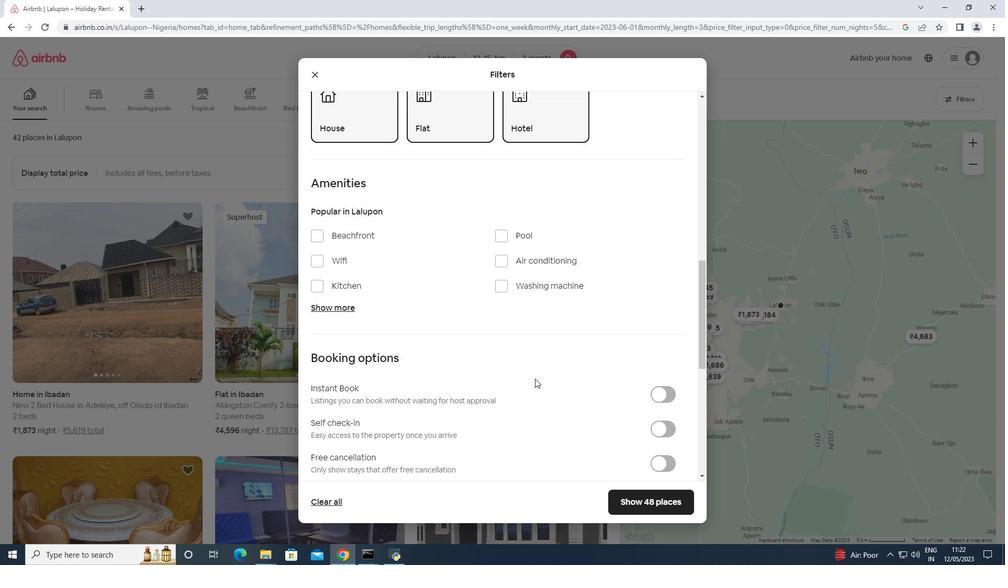 
Action: Mouse moved to (672, 326)
Screenshot: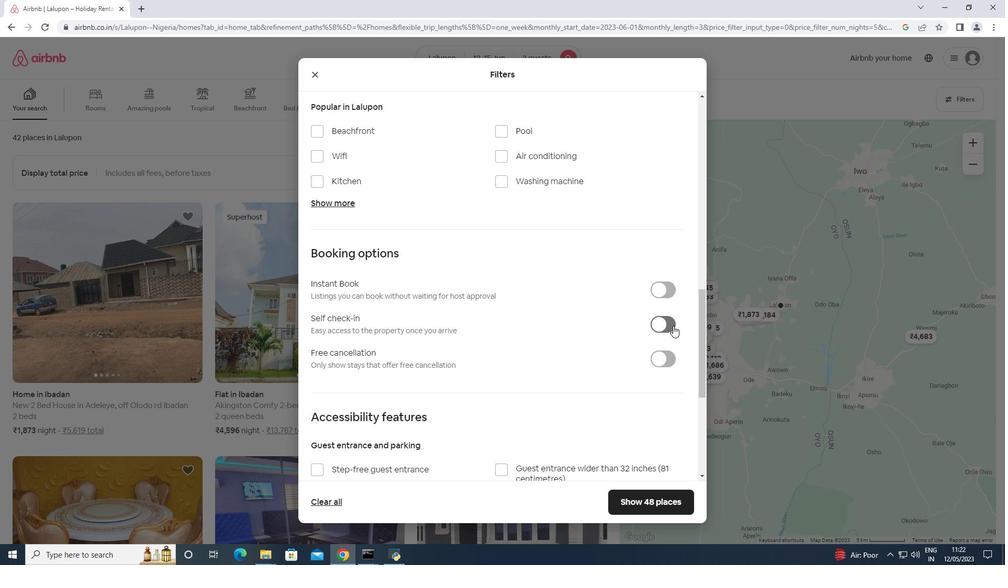 
Action: Mouse pressed left at (672, 326)
Screenshot: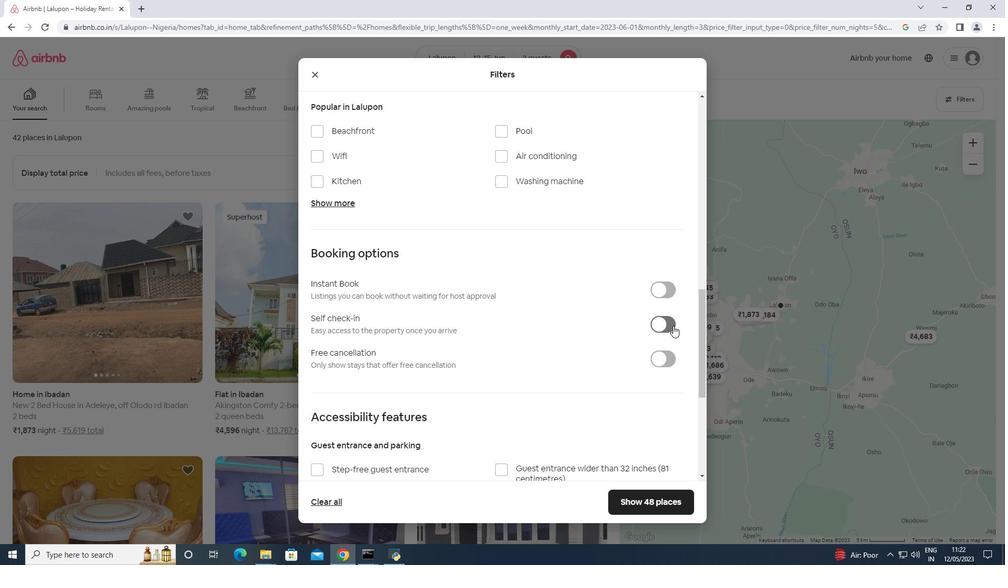 
Action: Mouse scrolled (672, 325) with delta (0, 0)
Screenshot: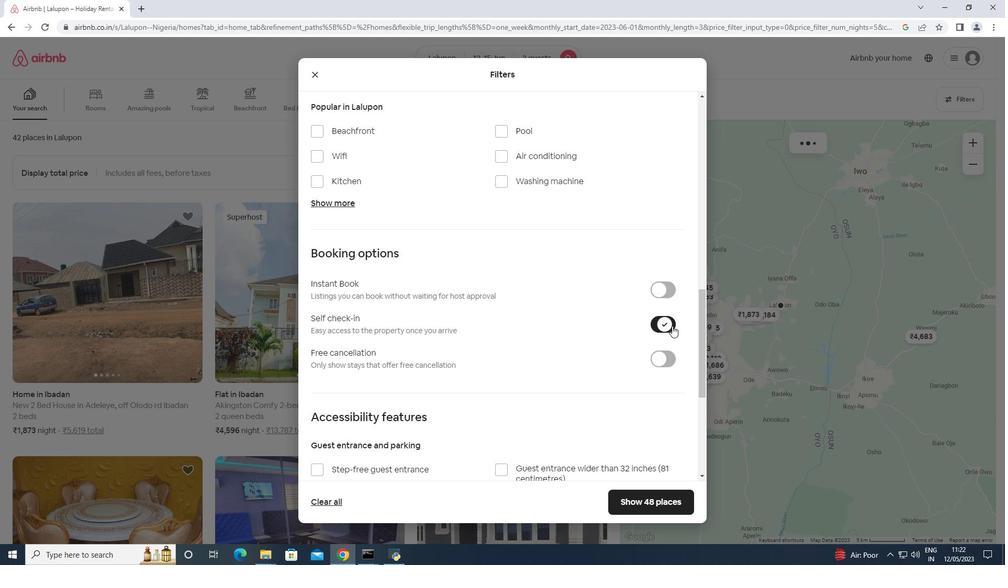 
Action: Mouse scrolled (672, 325) with delta (0, 0)
Screenshot: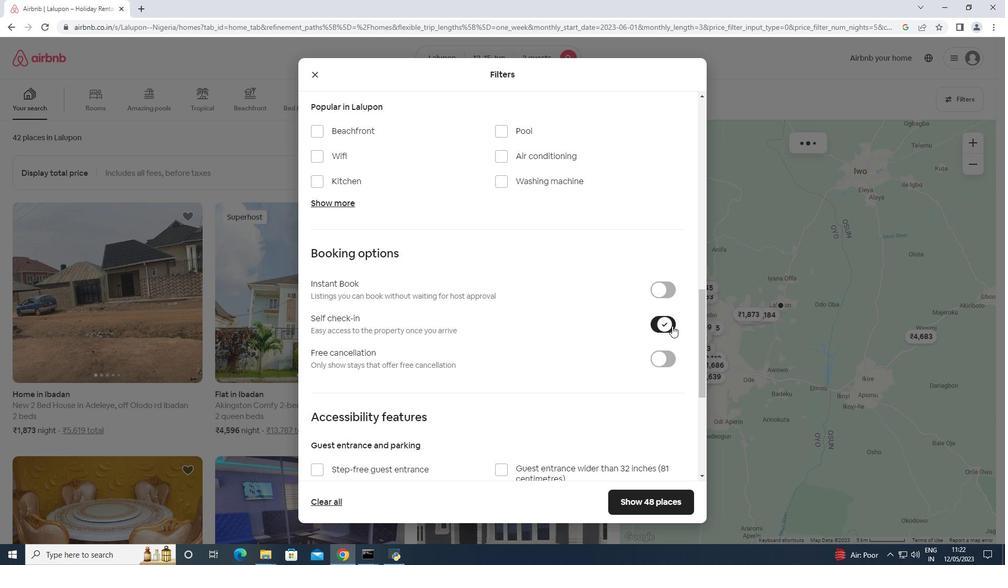 
Action: Mouse scrolled (672, 325) with delta (0, 0)
Screenshot: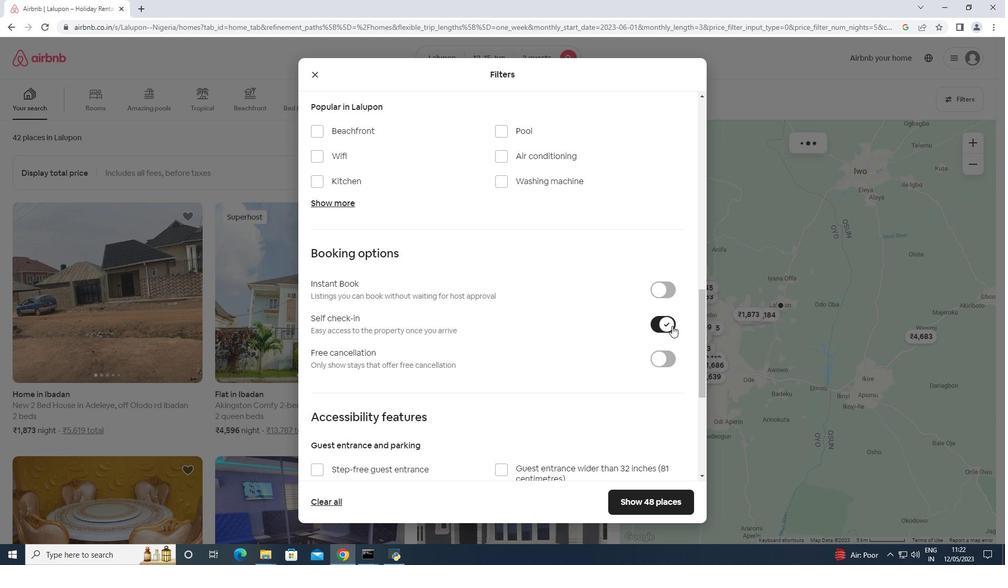 
Action: Mouse scrolled (672, 325) with delta (0, 0)
Screenshot: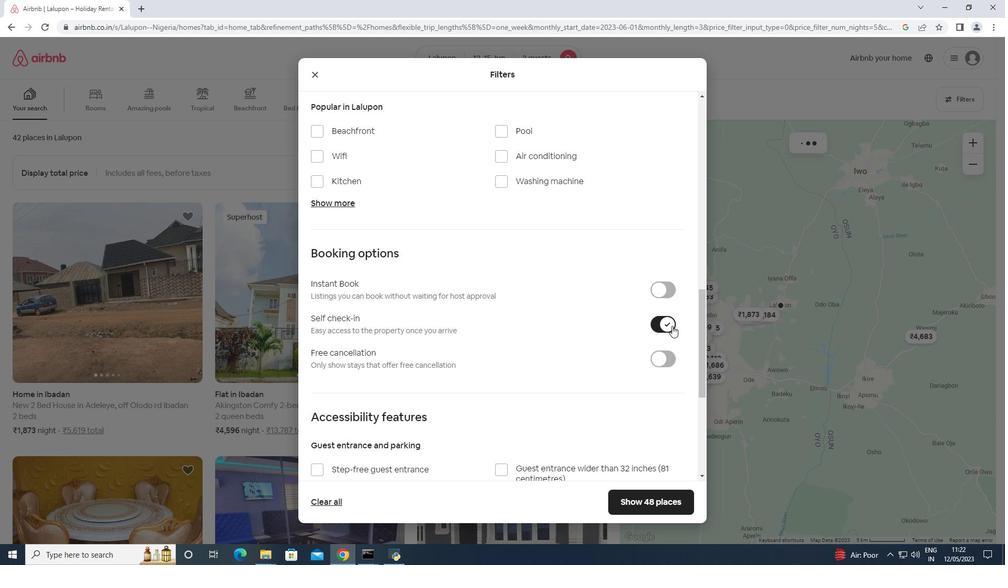 
Action: Mouse scrolled (672, 325) with delta (0, 0)
Screenshot: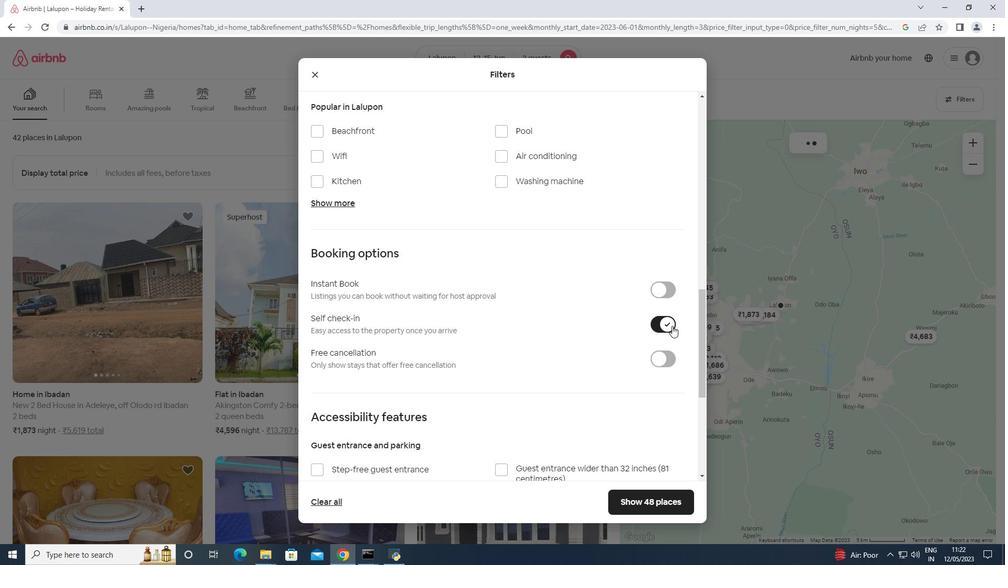 
Action: Mouse moved to (371, 451)
Screenshot: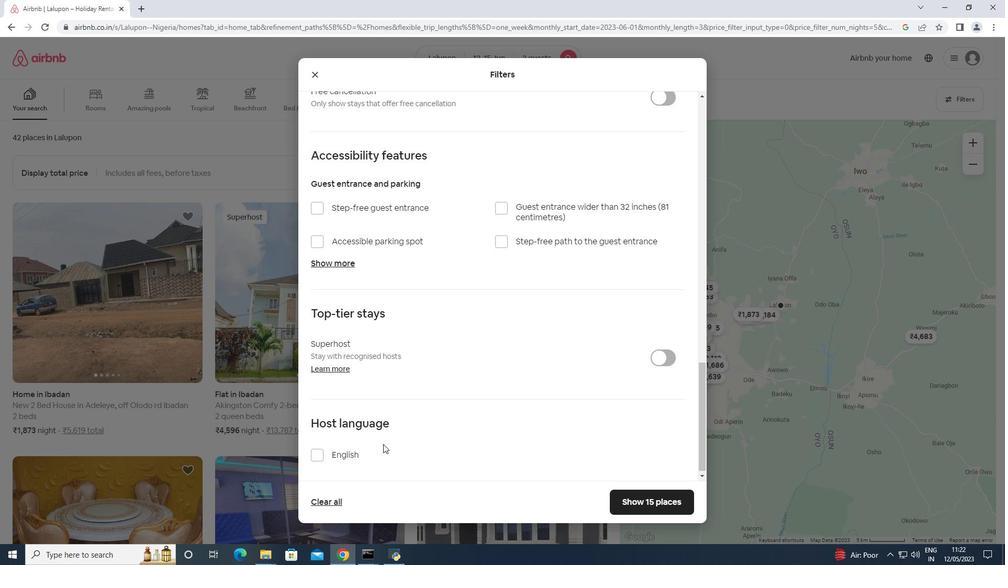 
Action: Mouse pressed left at (371, 451)
Screenshot: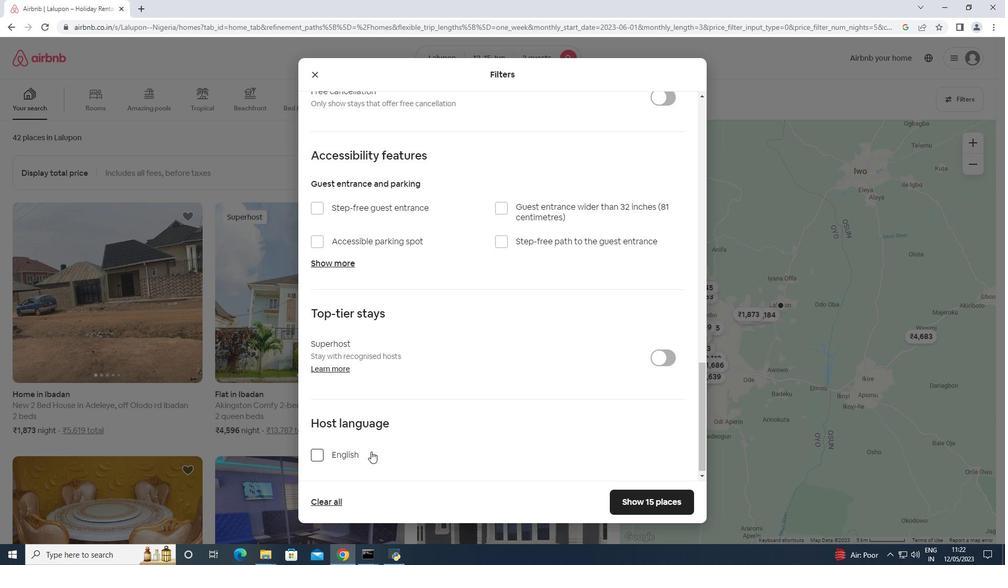 
Action: Mouse moved to (660, 501)
Screenshot: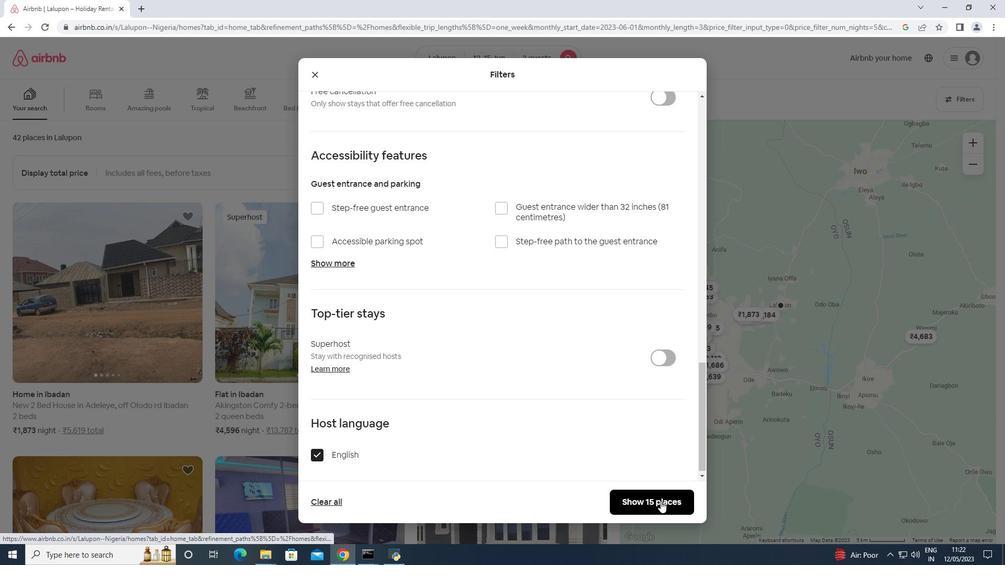 
Action: Mouse pressed left at (660, 501)
Screenshot: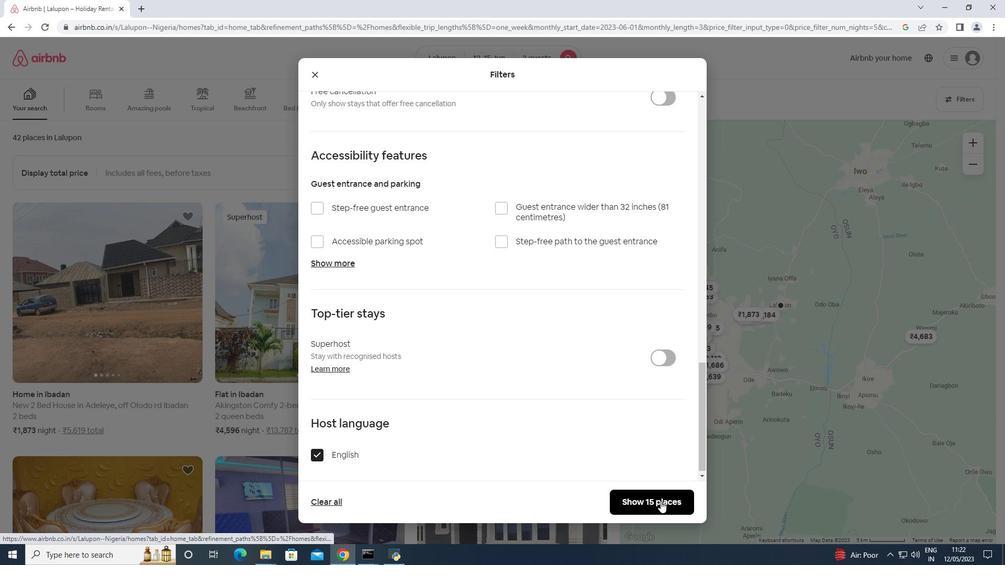 
